 Task: Look for space in Tangzhai, China from 10th July, 2023 to 15th July, 2023 for 7 adults in price range Rs.10000 to Rs.15000. Place can be entire place or shared room with 4 bedrooms having 7 beds and 4 bathrooms. Property type can be house, flat, guest house. Amenities needed are: wifi, TV, free parkinig on premises, gym, breakfast. Booking option can be shelf check-in. Required host language is Chinese (Simplified).
Action: Mouse pressed left at (417, 90)
Screenshot: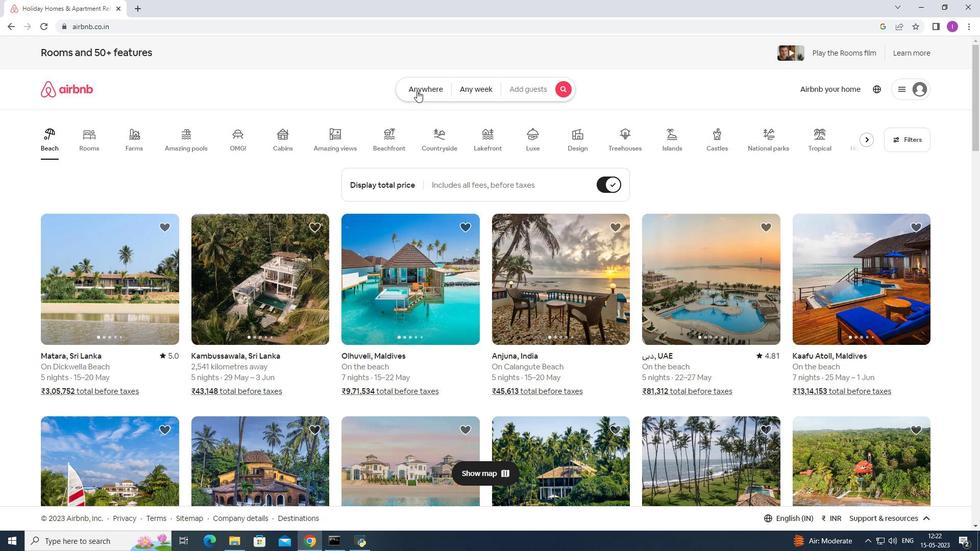 
Action: Mouse moved to (290, 133)
Screenshot: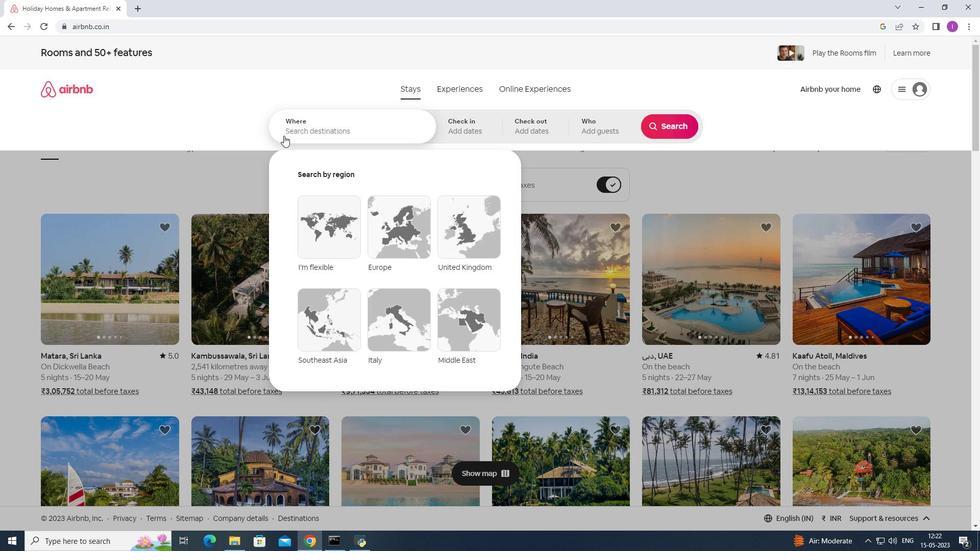 
Action: Mouse pressed left at (290, 133)
Screenshot: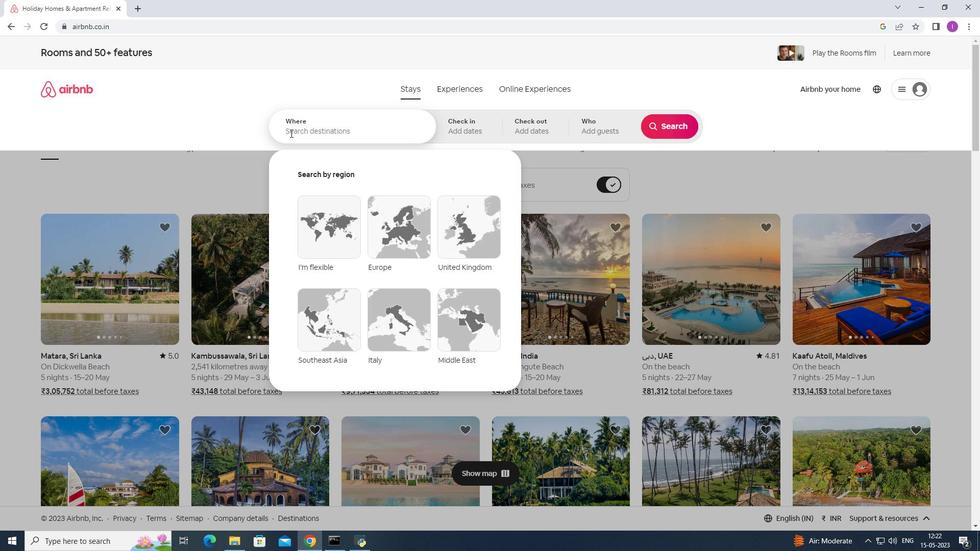 
Action: Mouse moved to (308, 131)
Screenshot: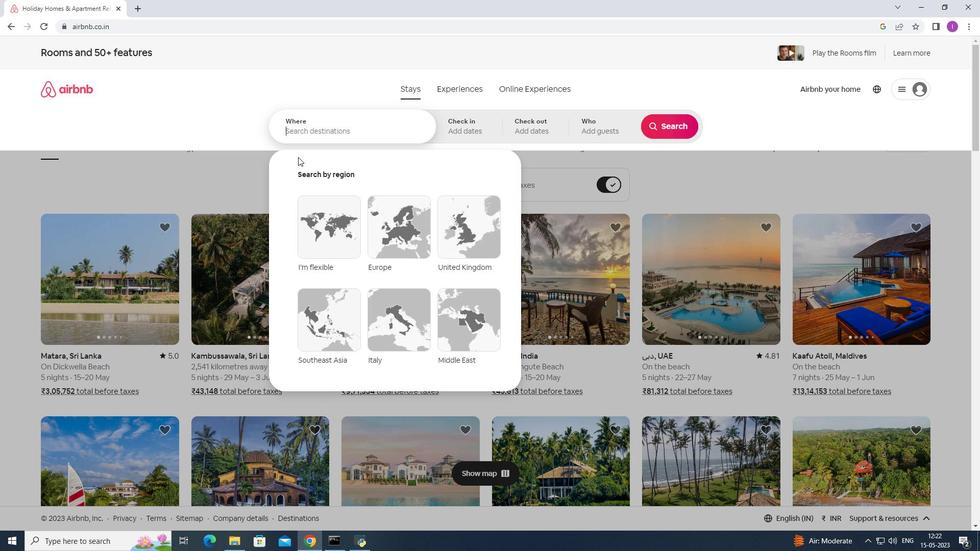 
Action: Key pressed <Key.shift>Tangzhai,<Key.shift>China
Screenshot: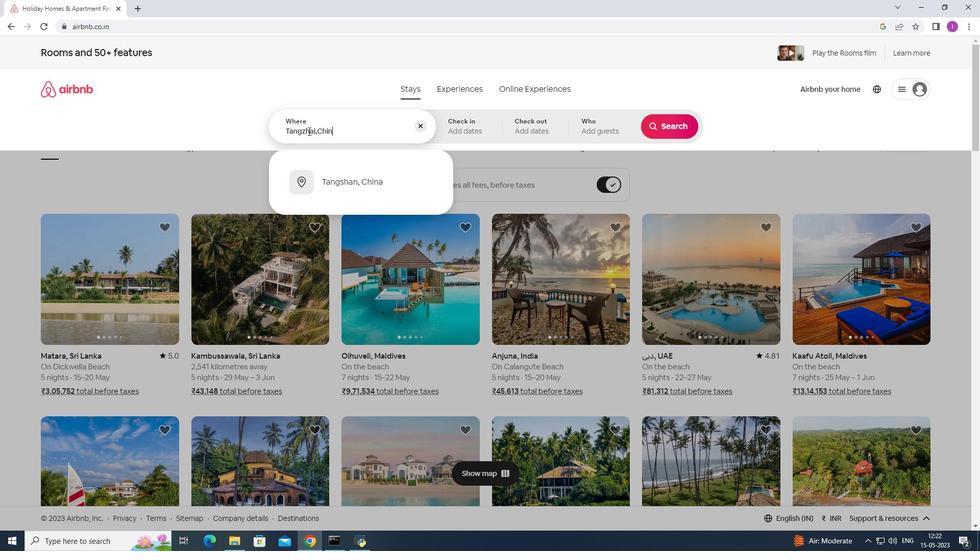 
Action: Mouse moved to (469, 126)
Screenshot: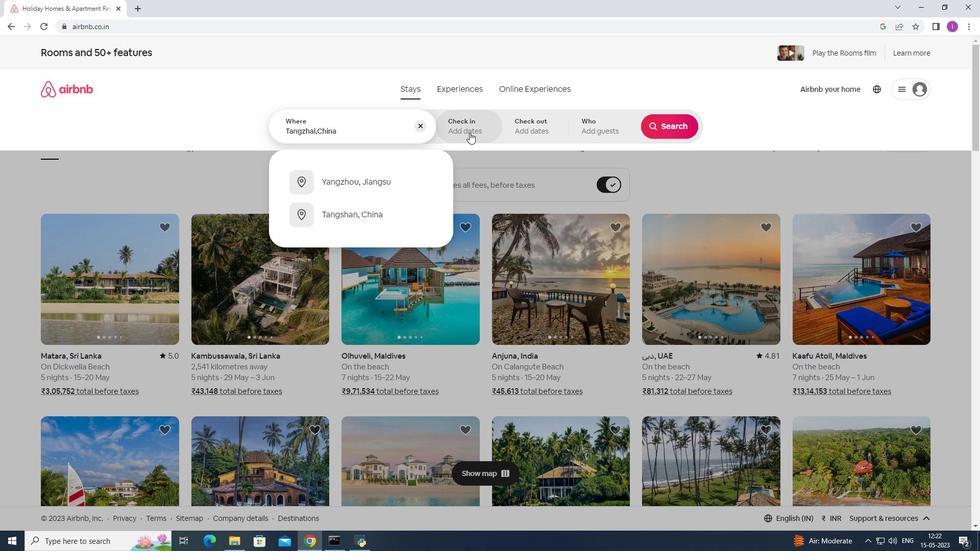 
Action: Mouse pressed left at (469, 126)
Screenshot: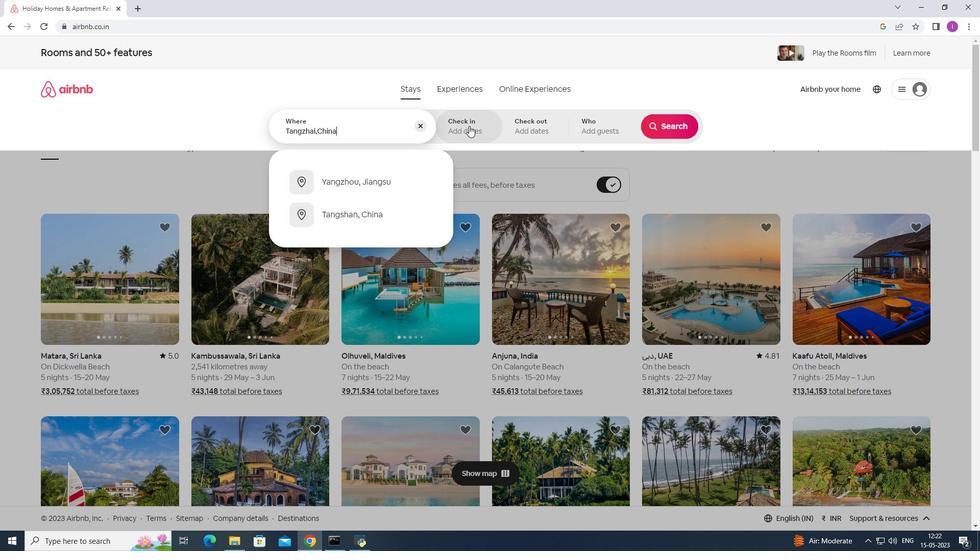 
Action: Mouse moved to (668, 207)
Screenshot: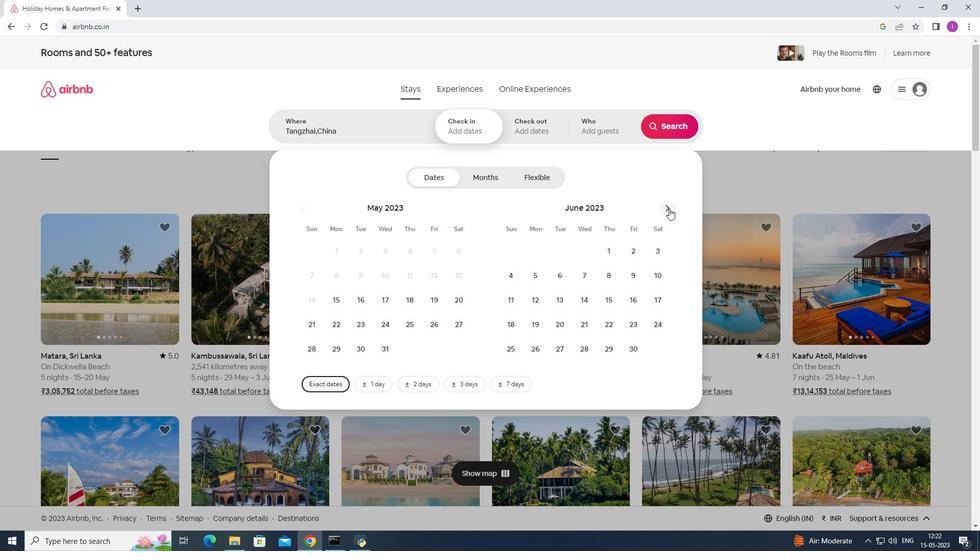 
Action: Mouse pressed left at (668, 207)
Screenshot: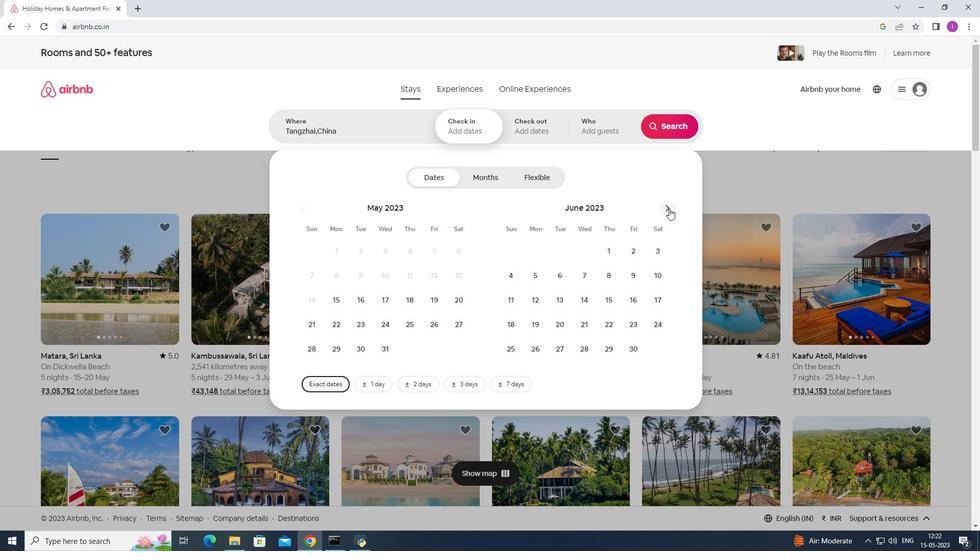 
Action: Mouse moved to (536, 302)
Screenshot: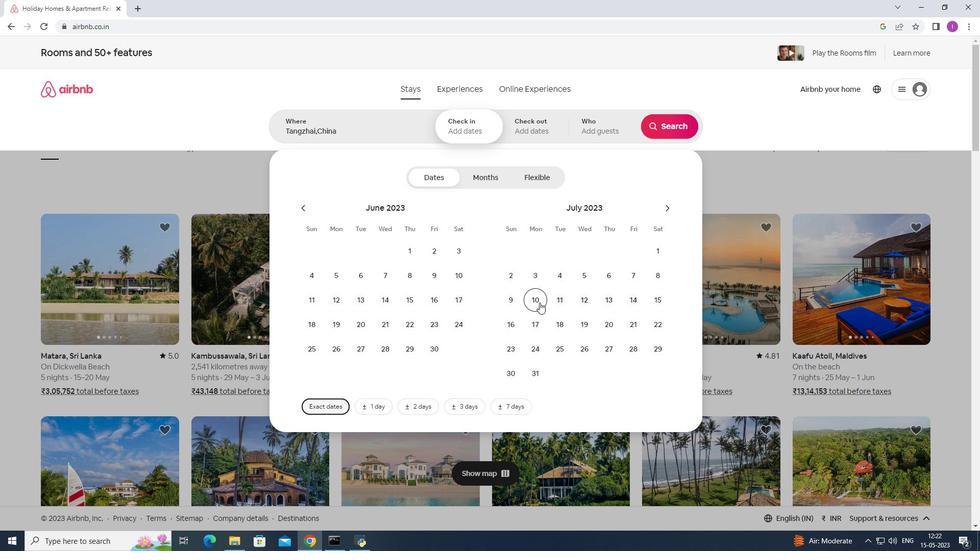 
Action: Mouse pressed left at (536, 302)
Screenshot: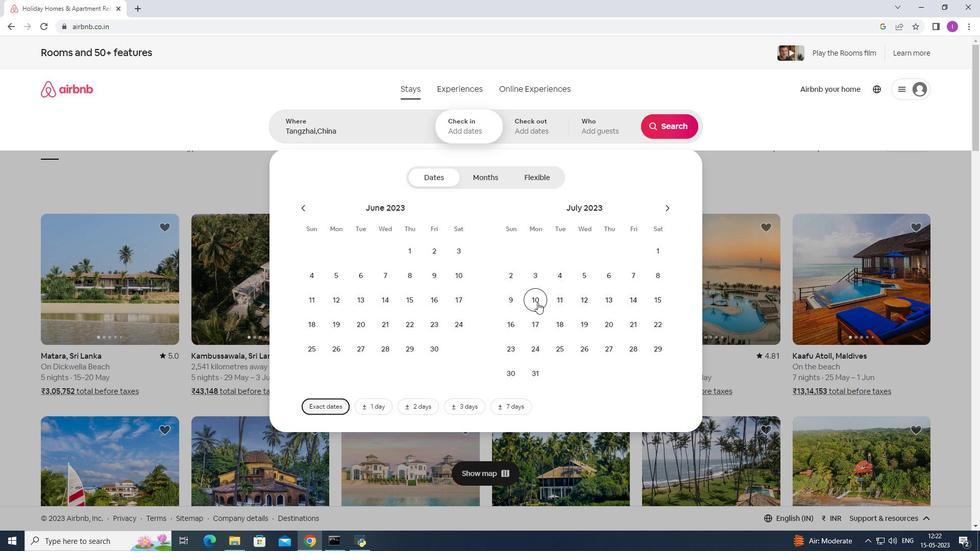 
Action: Mouse moved to (653, 300)
Screenshot: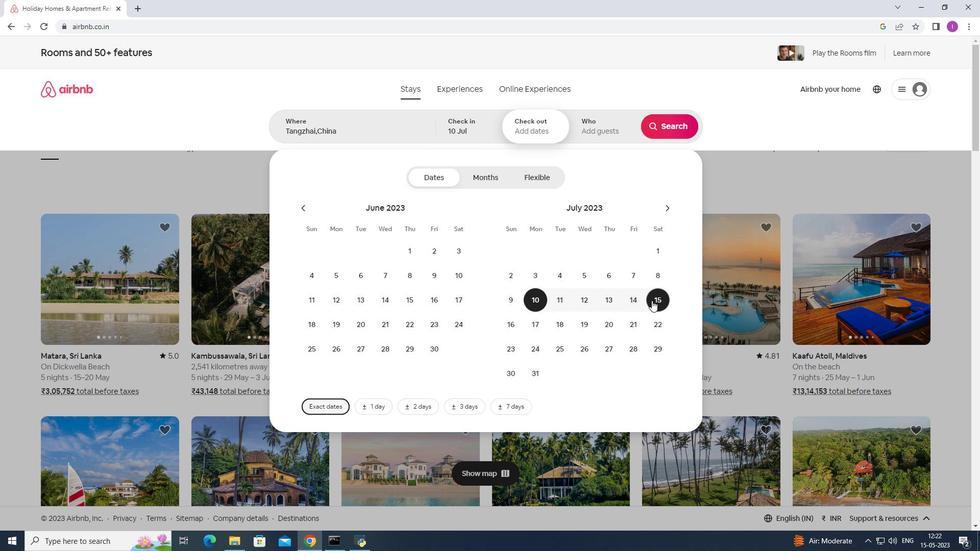 
Action: Mouse pressed left at (653, 300)
Screenshot: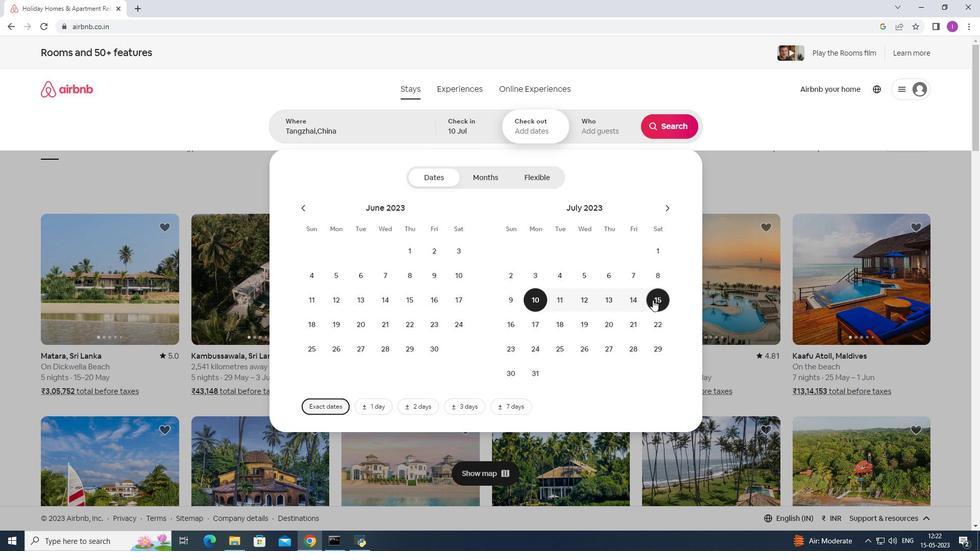 
Action: Mouse moved to (605, 136)
Screenshot: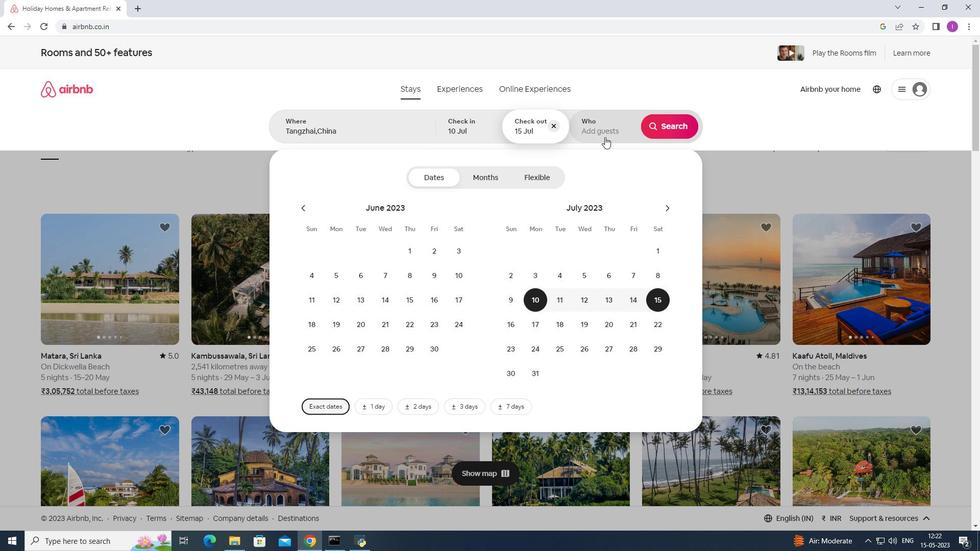 
Action: Mouse pressed left at (605, 136)
Screenshot: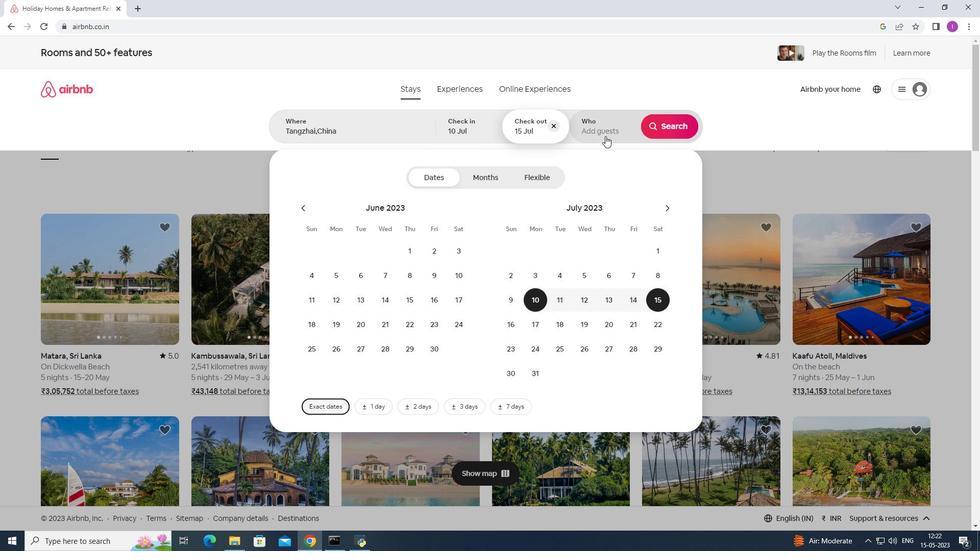 
Action: Mouse moved to (671, 179)
Screenshot: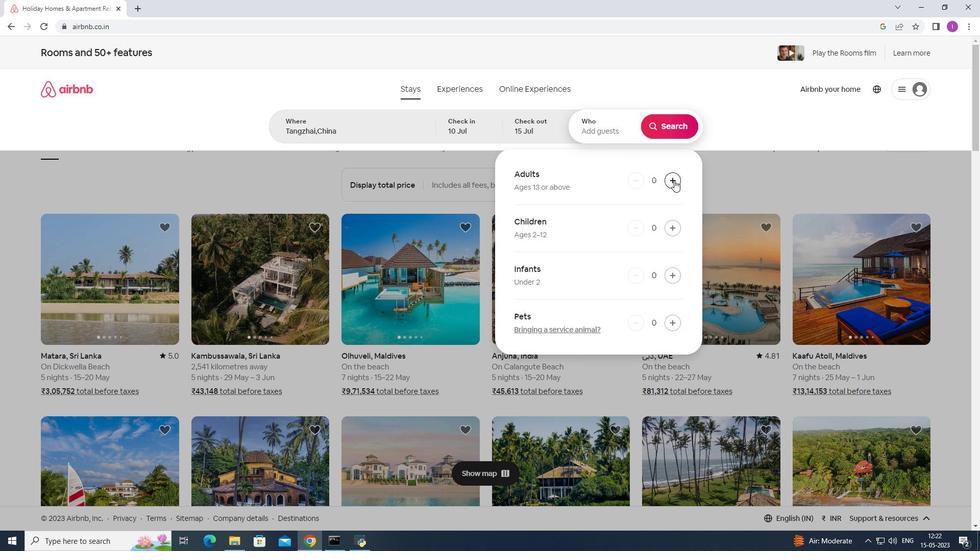 
Action: Mouse pressed left at (671, 179)
Screenshot: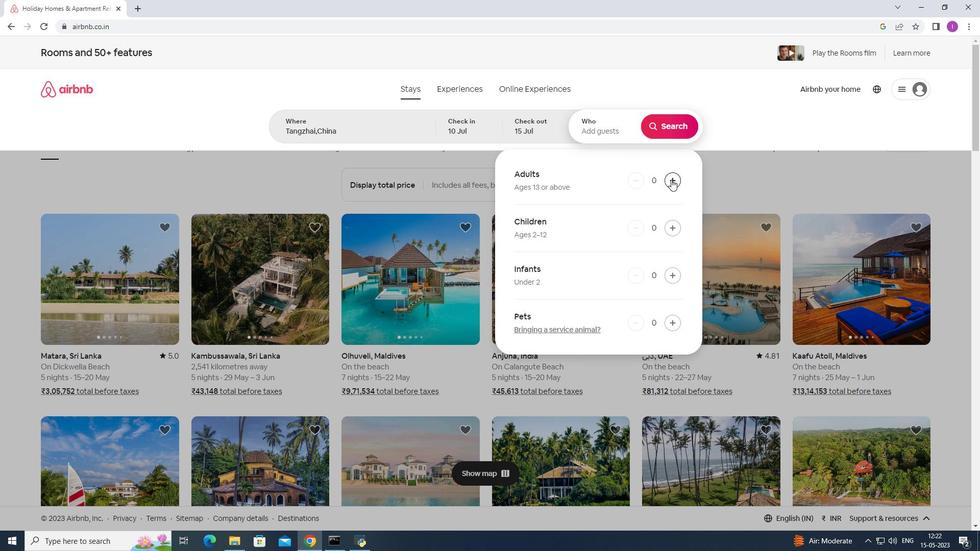 
Action: Mouse moved to (671, 179)
Screenshot: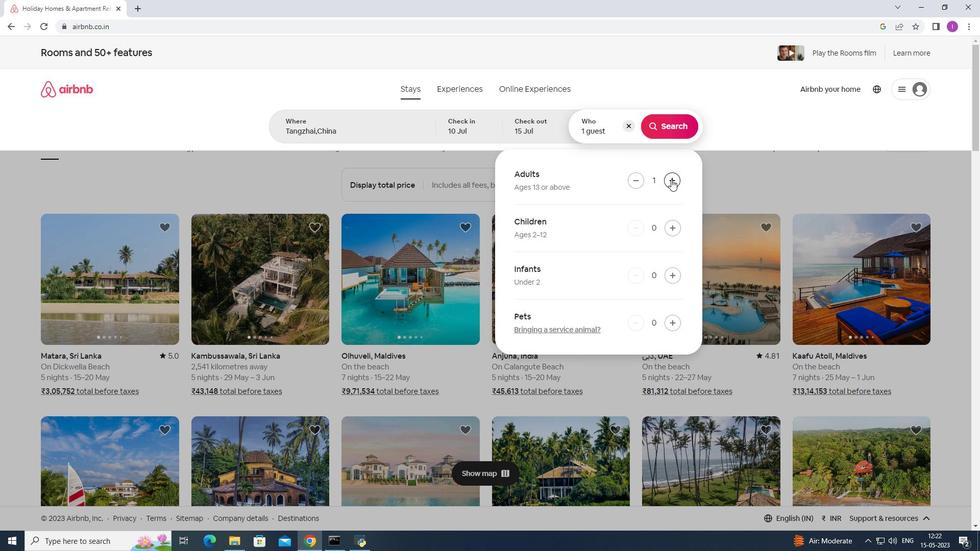 
Action: Mouse pressed left at (671, 179)
Screenshot: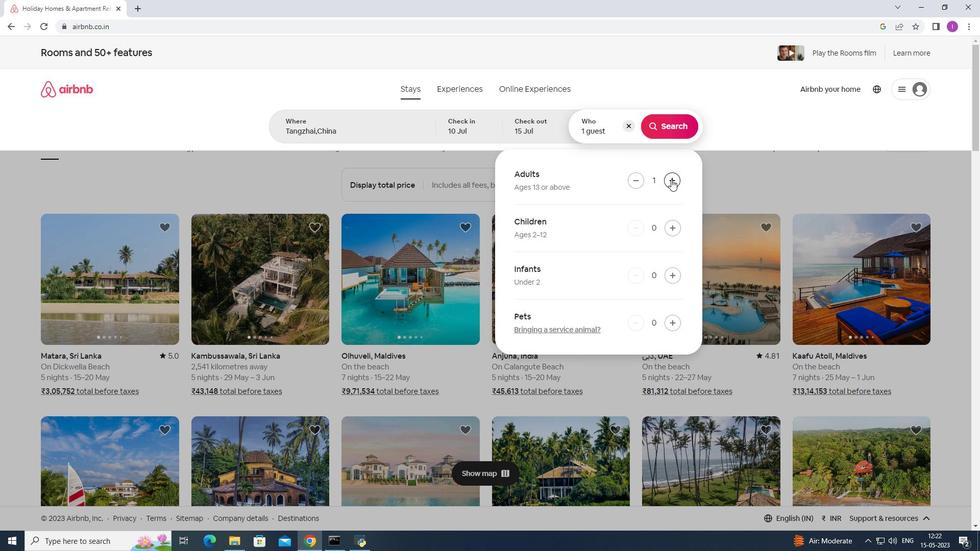 
Action: Mouse pressed left at (671, 179)
Screenshot: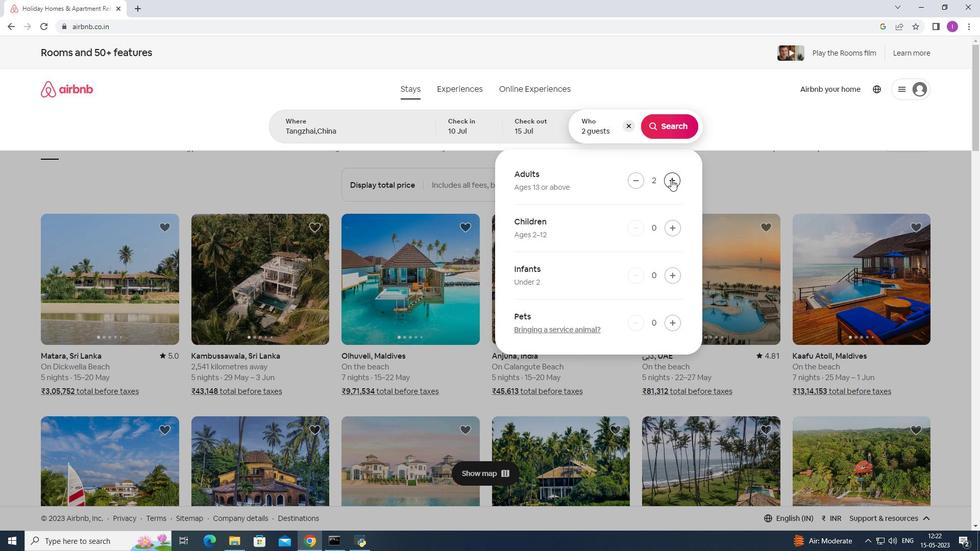 
Action: Mouse moved to (671, 179)
Screenshot: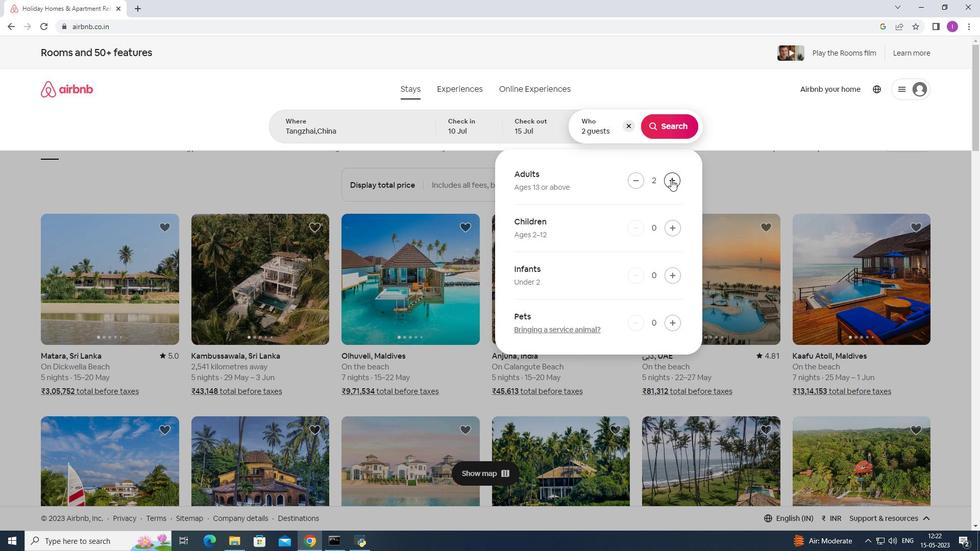
Action: Mouse pressed left at (671, 179)
Screenshot: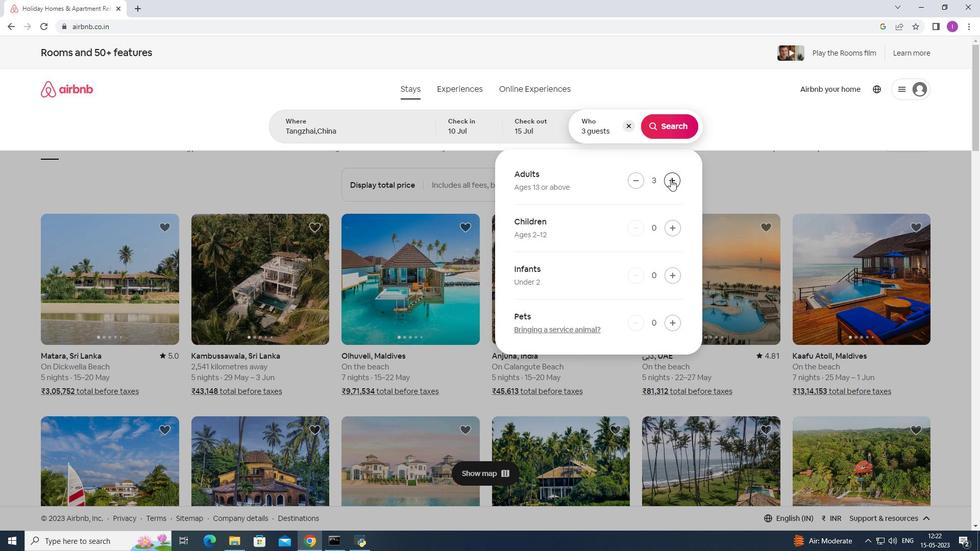 
Action: Mouse pressed left at (671, 179)
Screenshot: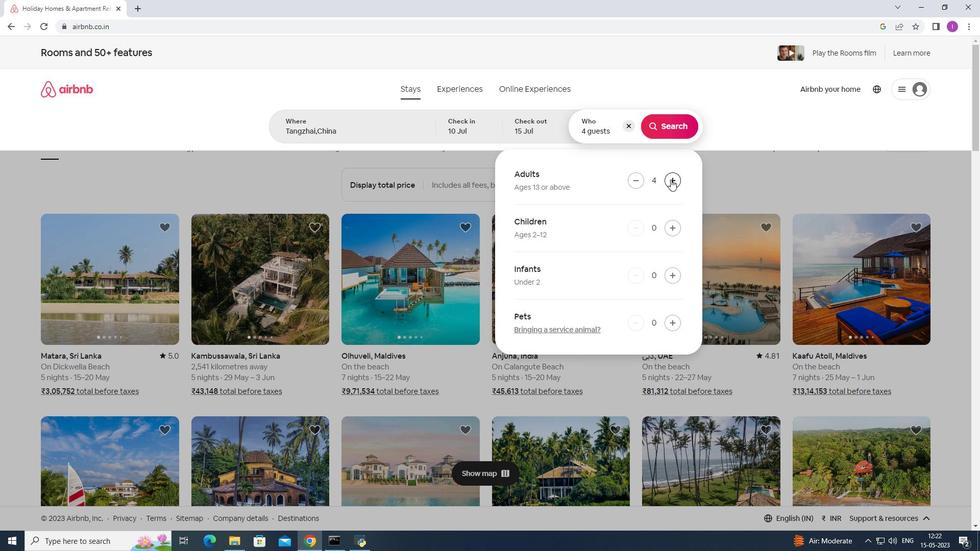 
Action: Mouse pressed left at (671, 179)
Screenshot: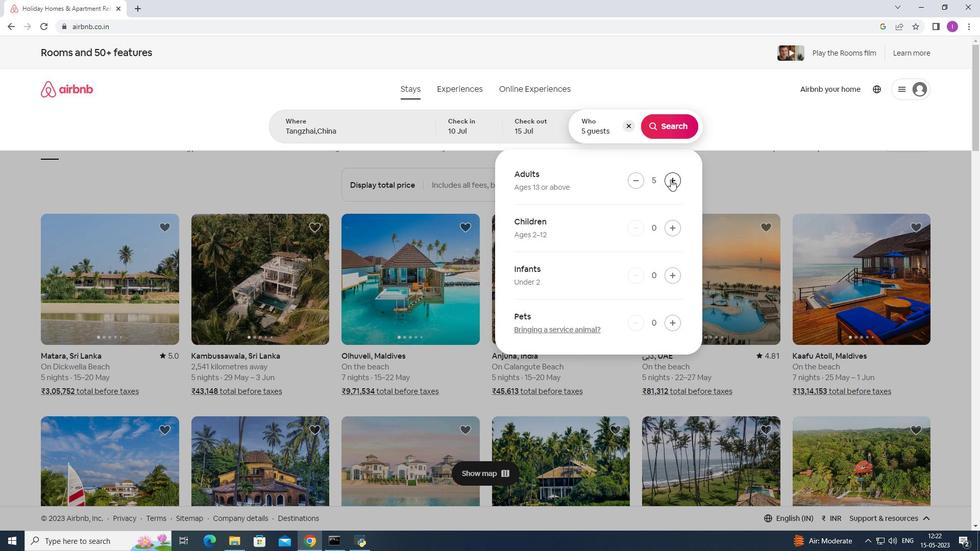 
Action: Mouse moved to (668, 179)
Screenshot: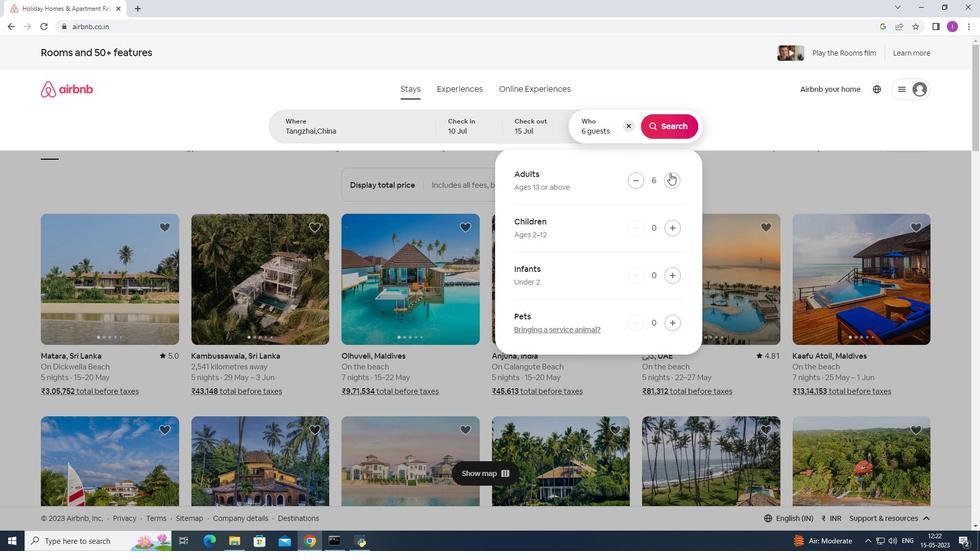 
Action: Mouse pressed left at (668, 179)
Screenshot: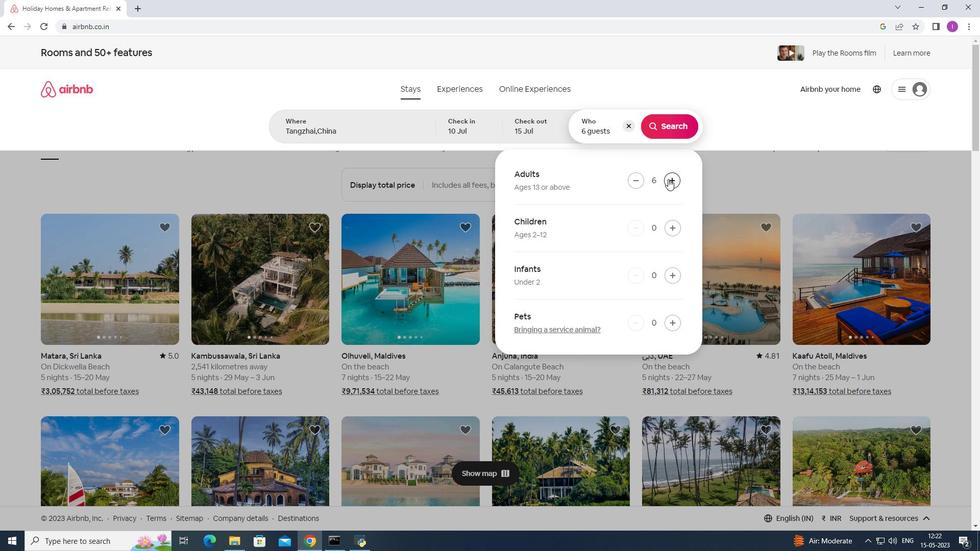 
Action: Mouse moved to (669, 130)
Screenshot: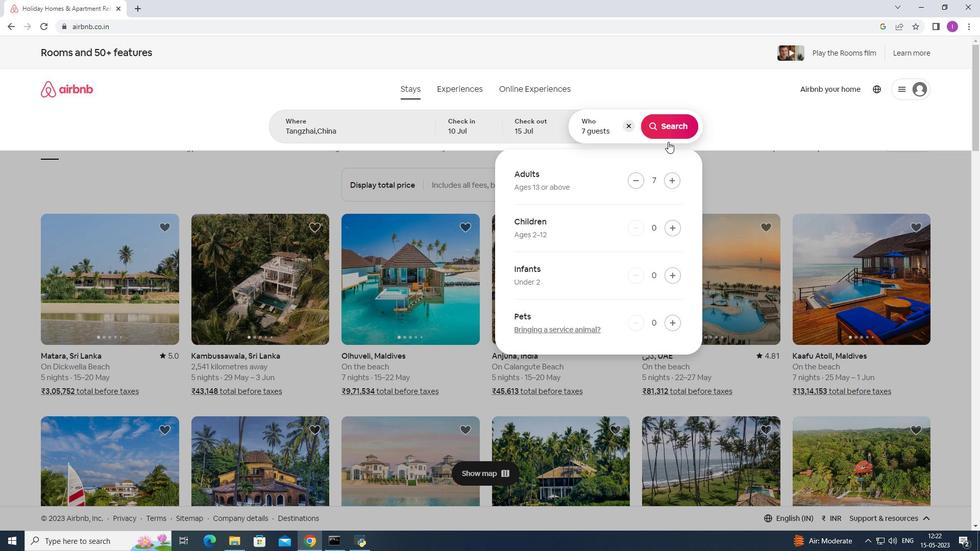 
Action: Mouse pressed left at (669, 130)
Screenshot: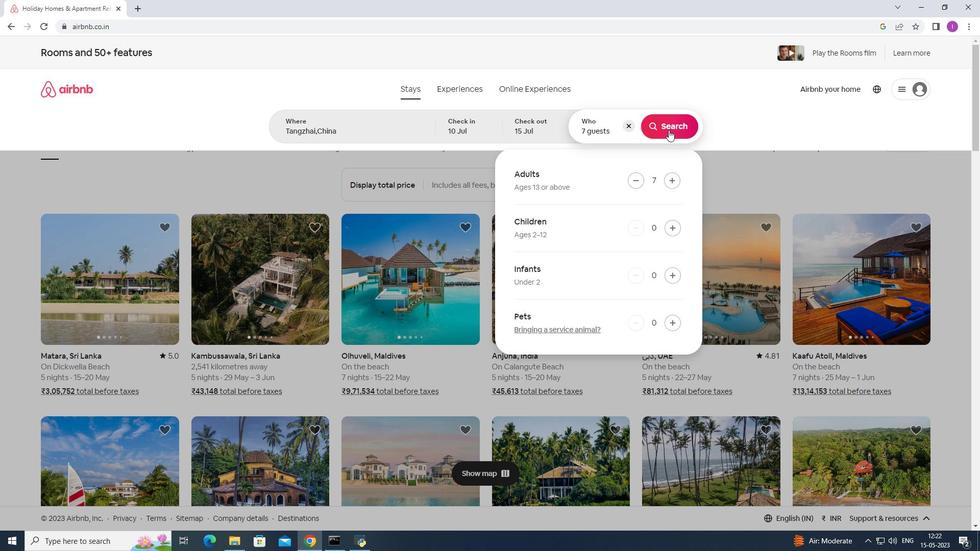 
Action: Mouse moved to (927, 93)
Screenshot: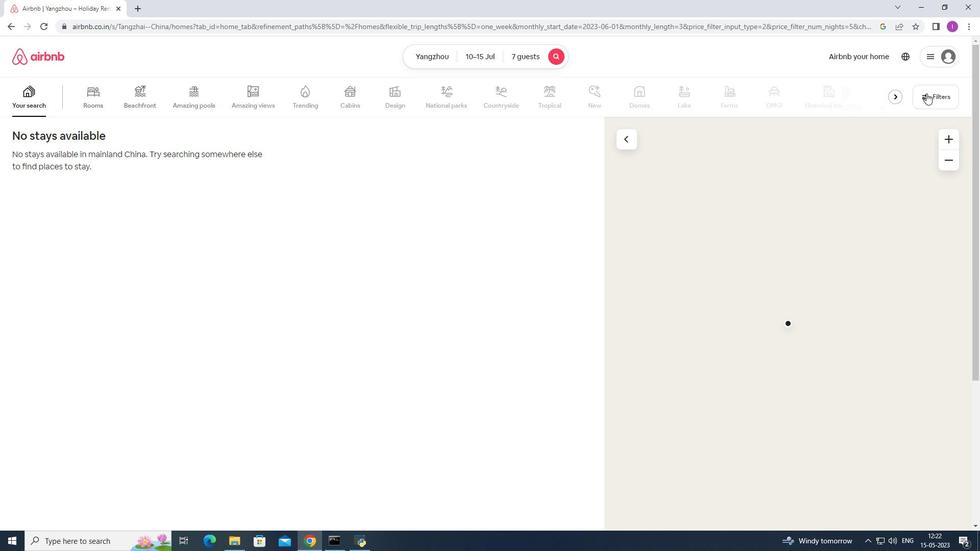 
Action: Mouse pressed left at (927, 93)
Screenshot: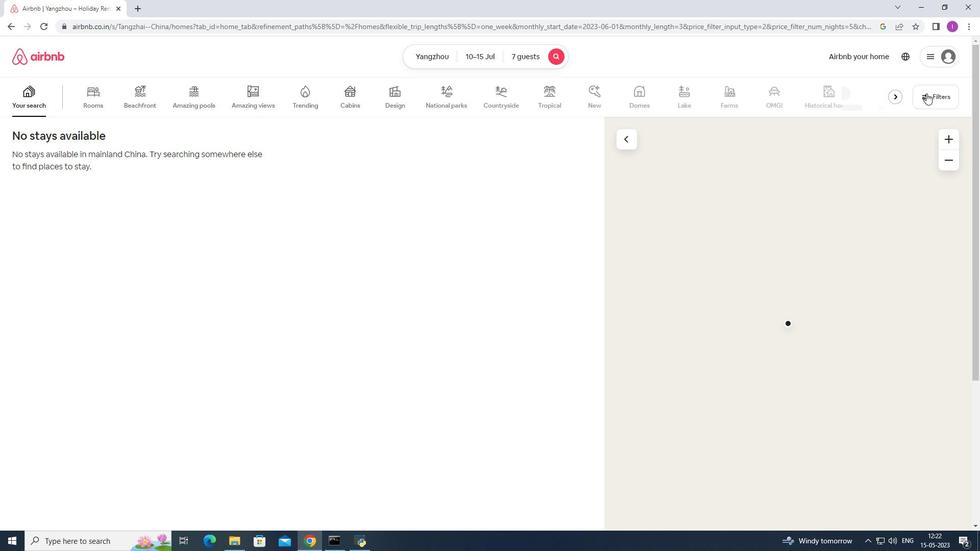 
Action: Mouse moved to (555, 345)
Screenshot: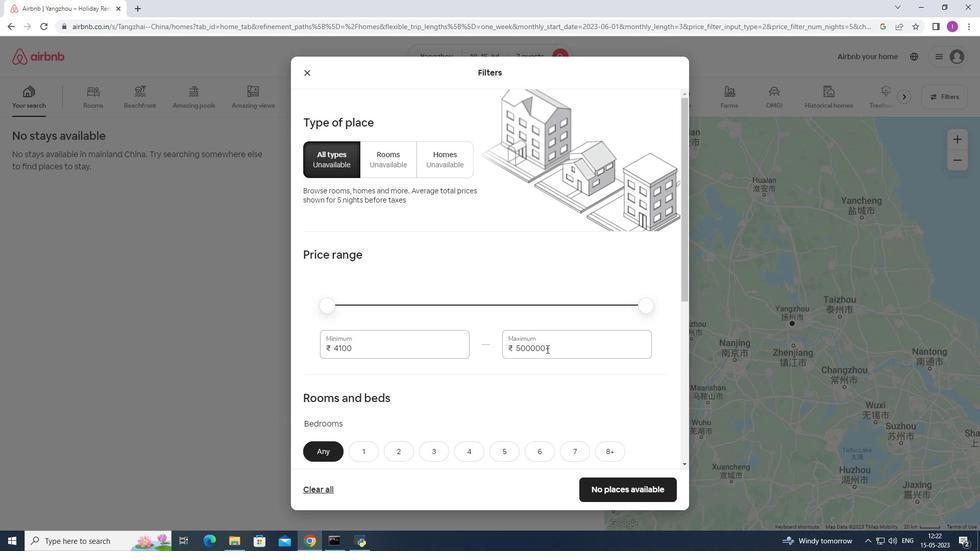 
Action: Mouse pressed left at (555, 345)
Screenshot: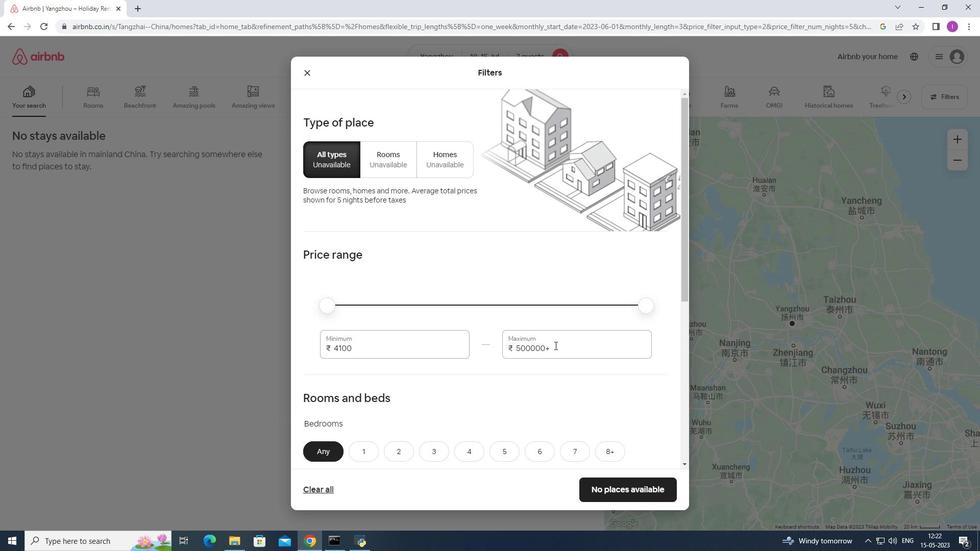 
Action: Mouse moved to (528, 345)
Screenshot: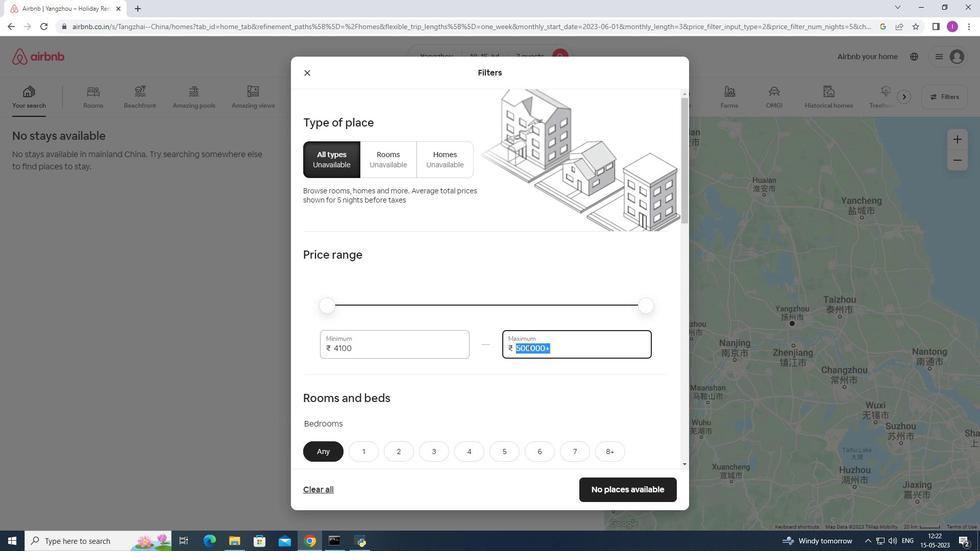 
Action: Key pressed 1
Screenshot: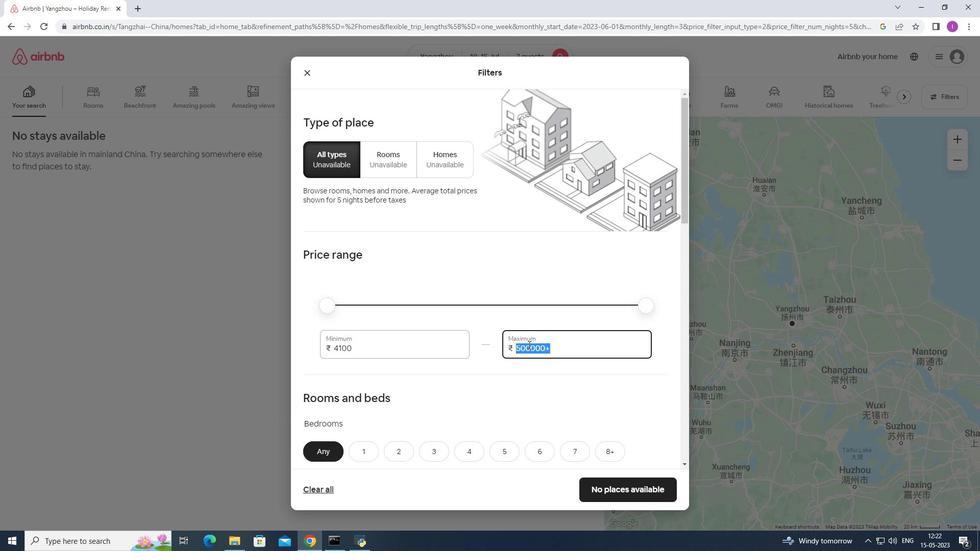 
Action: Mouse moved to (528, 345)
Screenshot: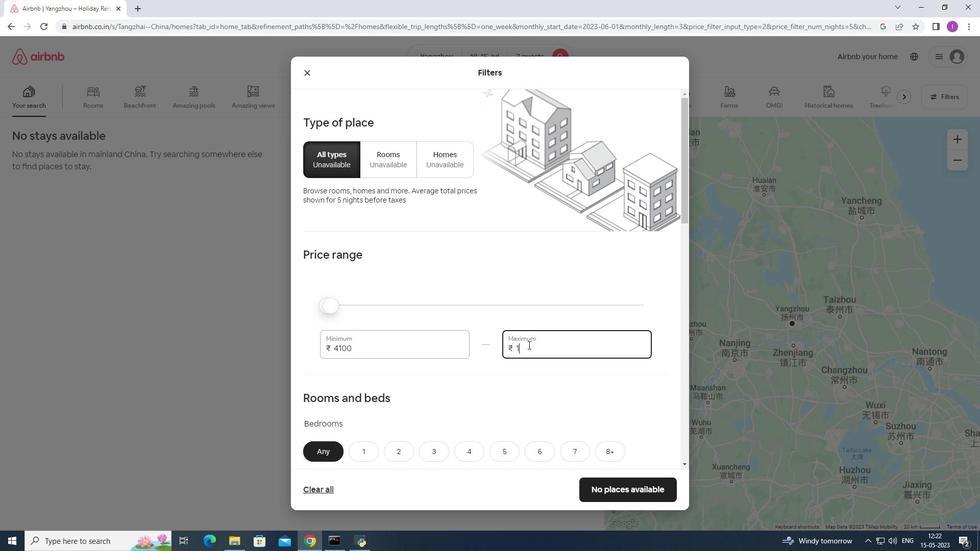
Action: Key pressed 5
Screenshot: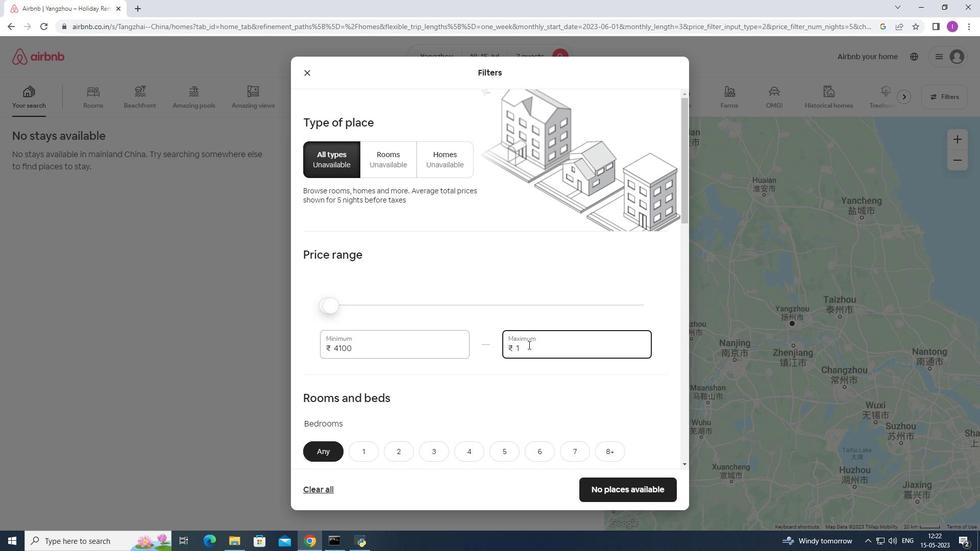 
Action: Mouse moved to (528, 344)
Screenshot: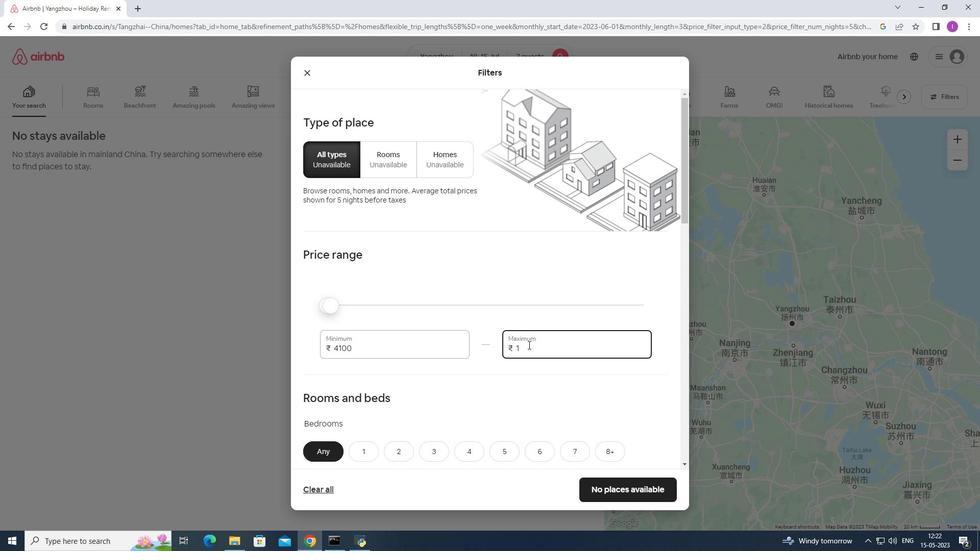 
Action: Key pressed 000
Screenshot: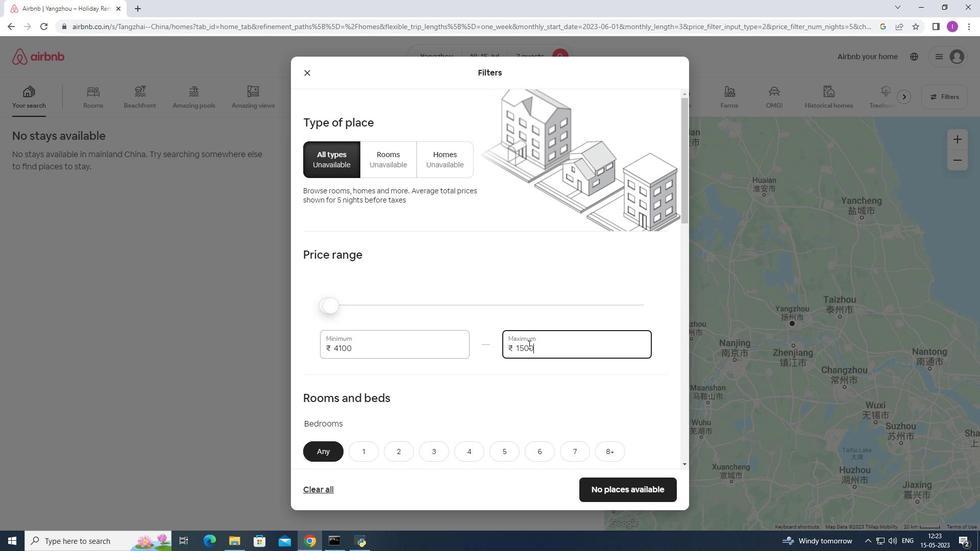 
Action: Mouse moved to (374, 349)
Screenshot: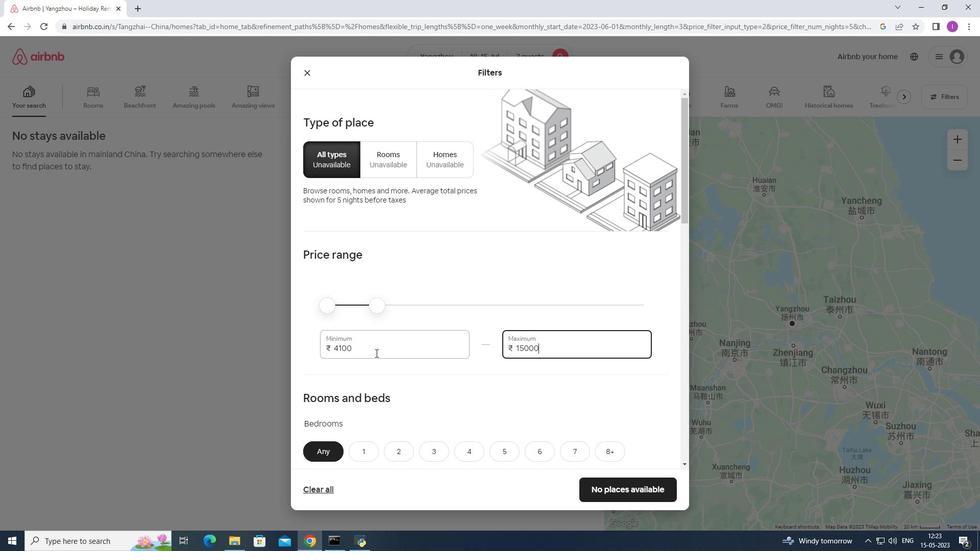 
Action: Mouse pressed left at (374, 349)
Screenshot: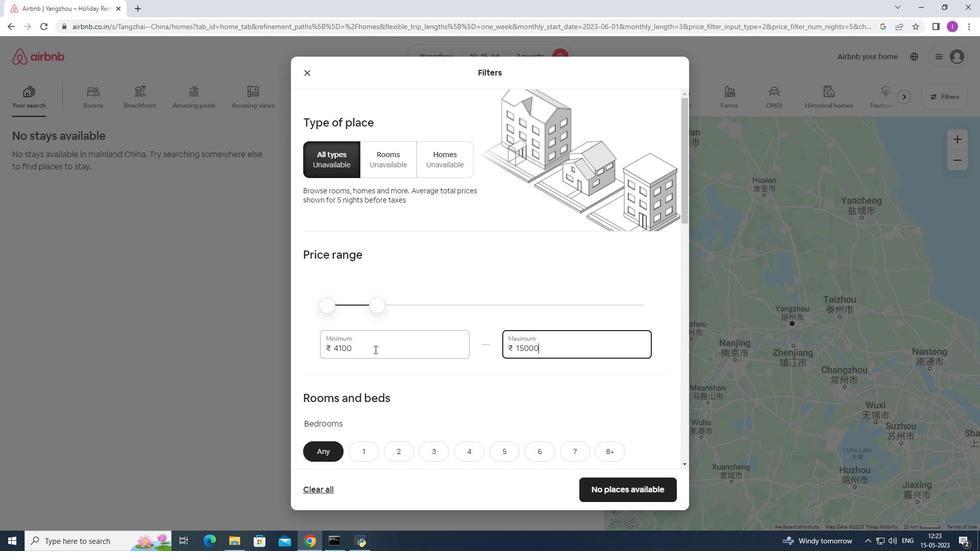 
Action: Mouse moved to (319, 351)
Screenshot: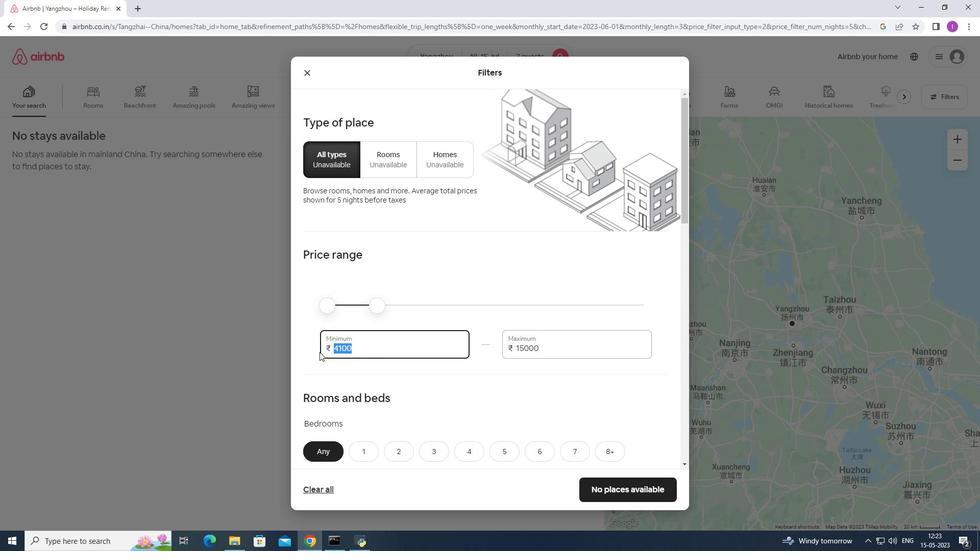
Action: Key pressed 10000
Screenshot: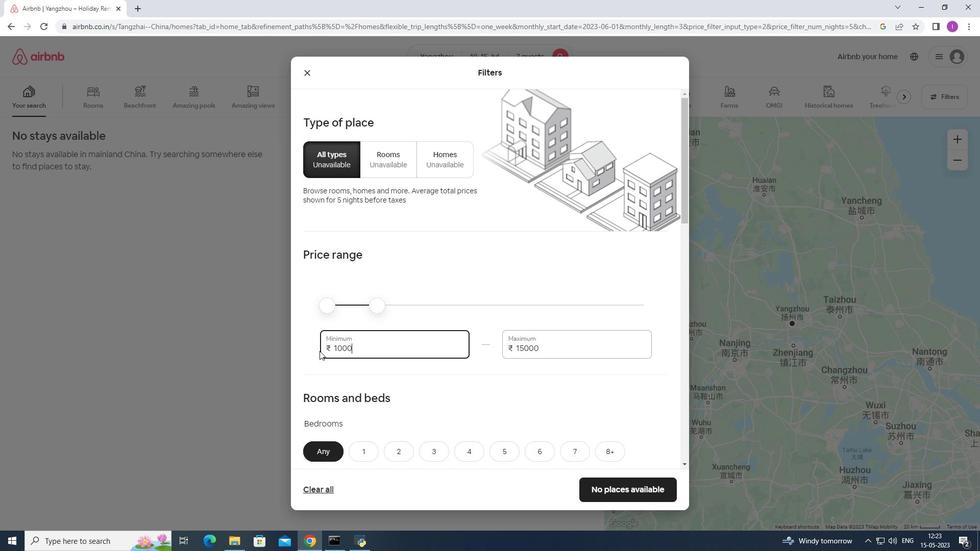 
Action: Mouse moved to (376, 360)
Screenshot: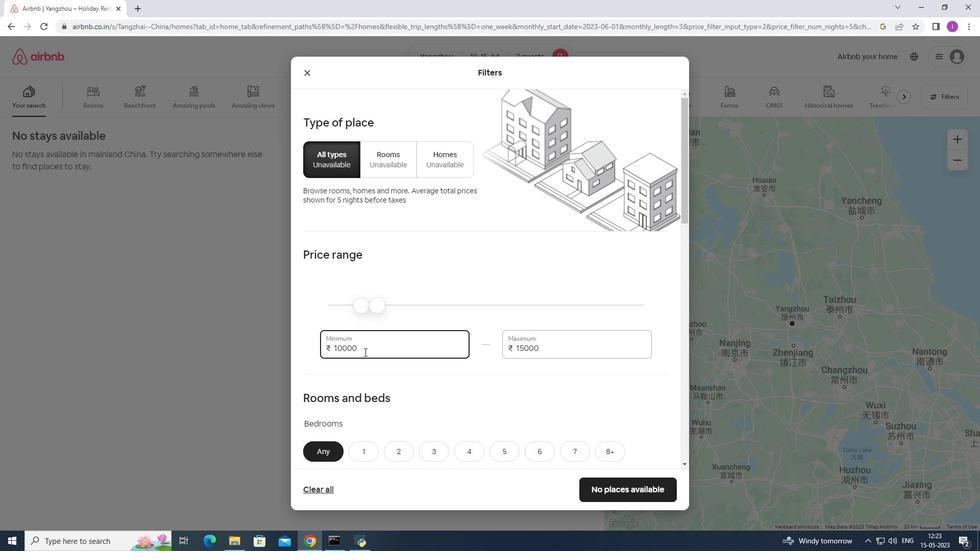 
Action: Mouse scrolled (376, 359) with delta (0, 0)
Screenshot: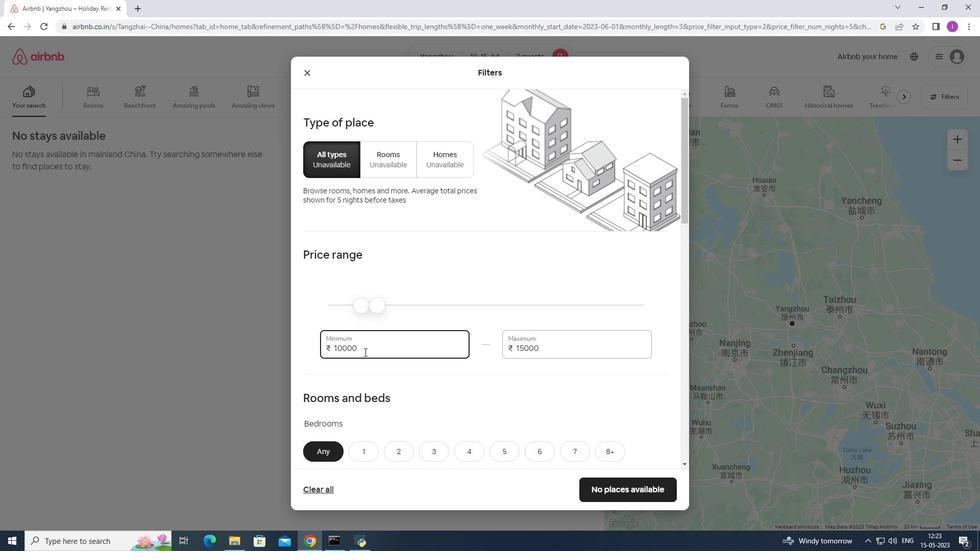 
Action: Mouse moved to (379, 362)
Screenshot: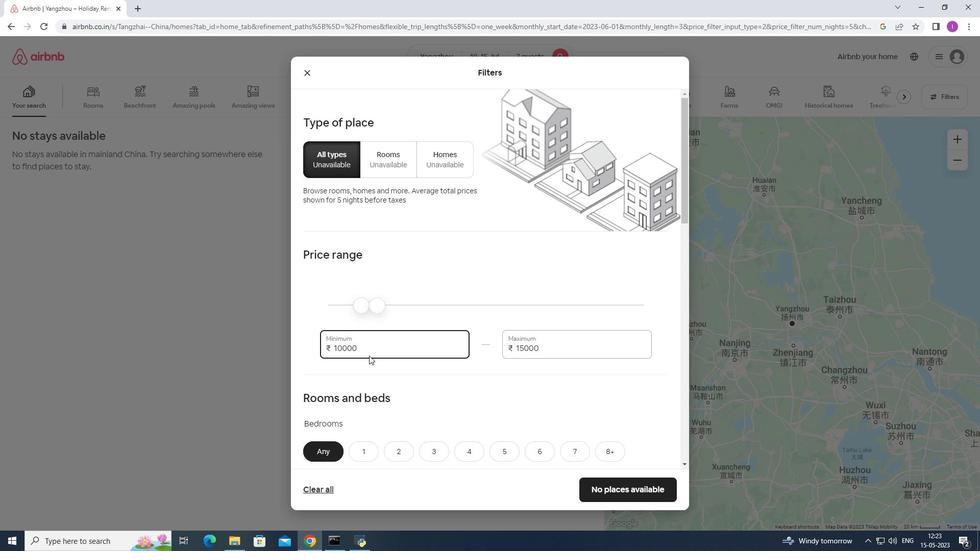 
Action: Mouse scrolled (379, 361) with delta (0, 0)
Screenshot: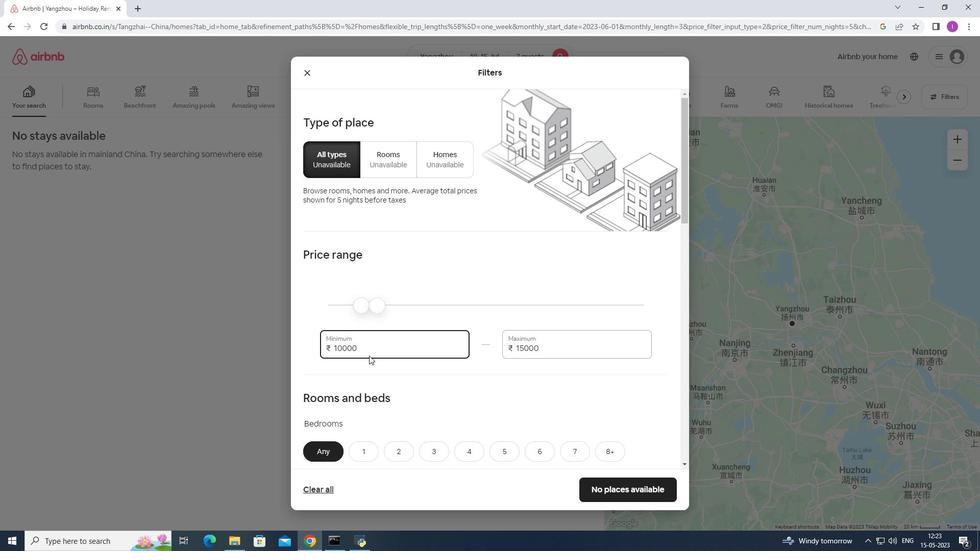 
Action: Mouse moved to (379, 362)
Screenshot: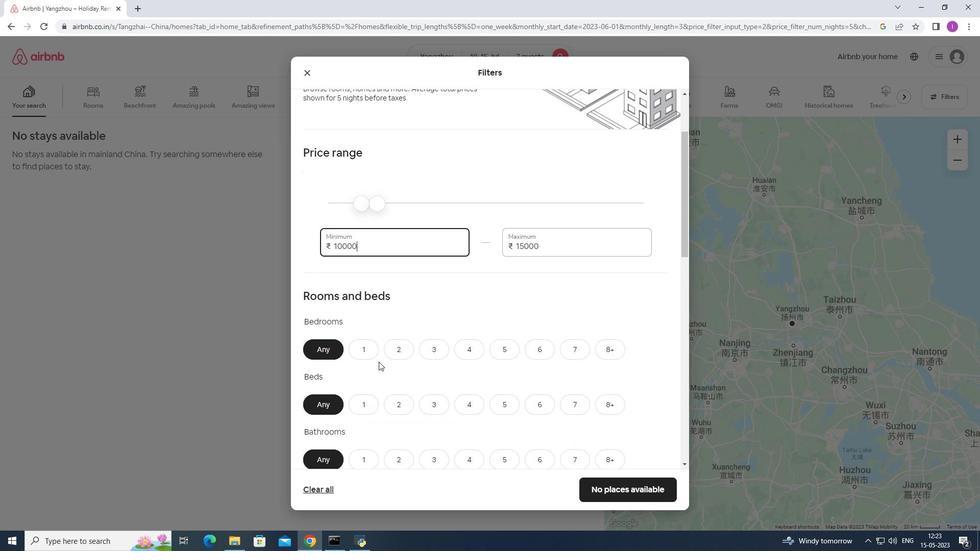 
Action: Mouse scrolled (379, 361) with delta (0, 0)
Screenshot: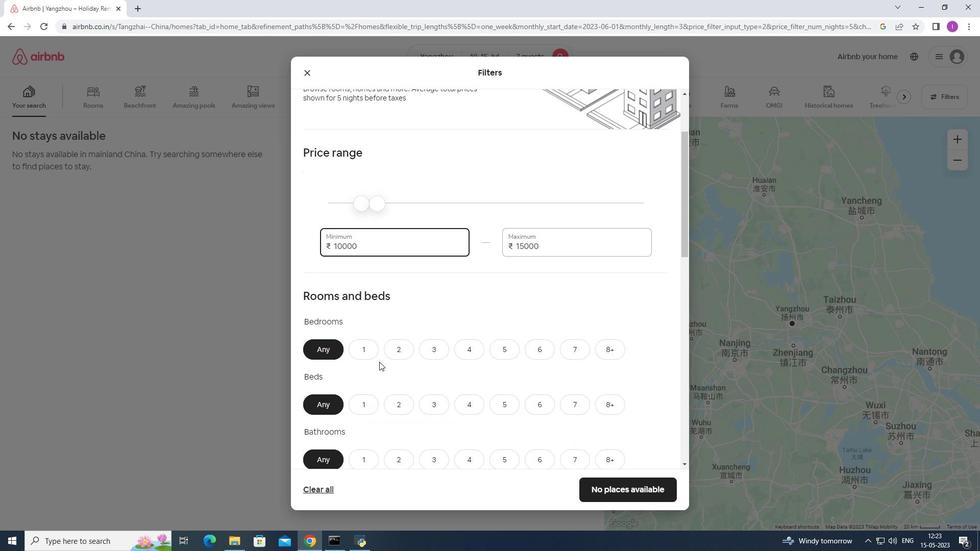 
Action: Mouse scrolled (379, 361) with delta (0, 0)
Screenshot: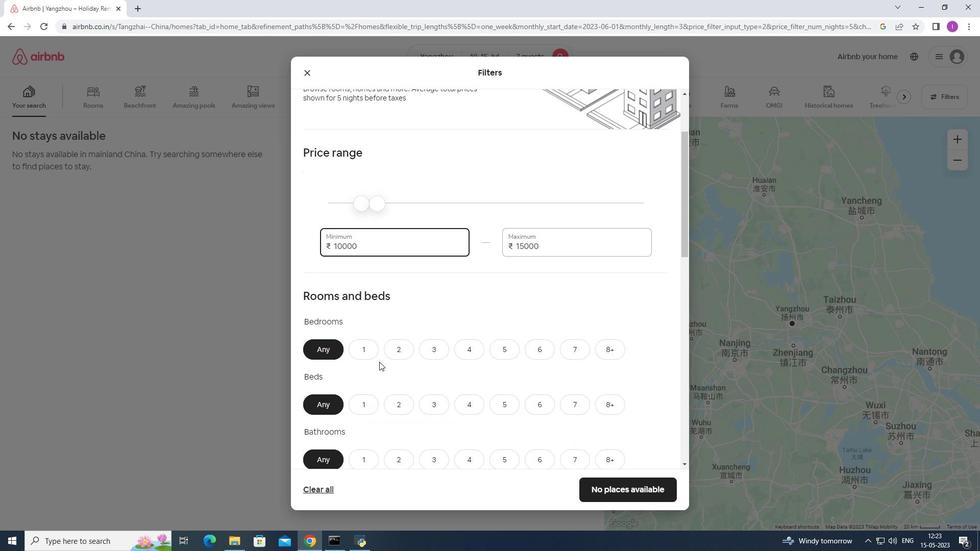 
Action: Mouse moved to (461, 247)
Screenshot: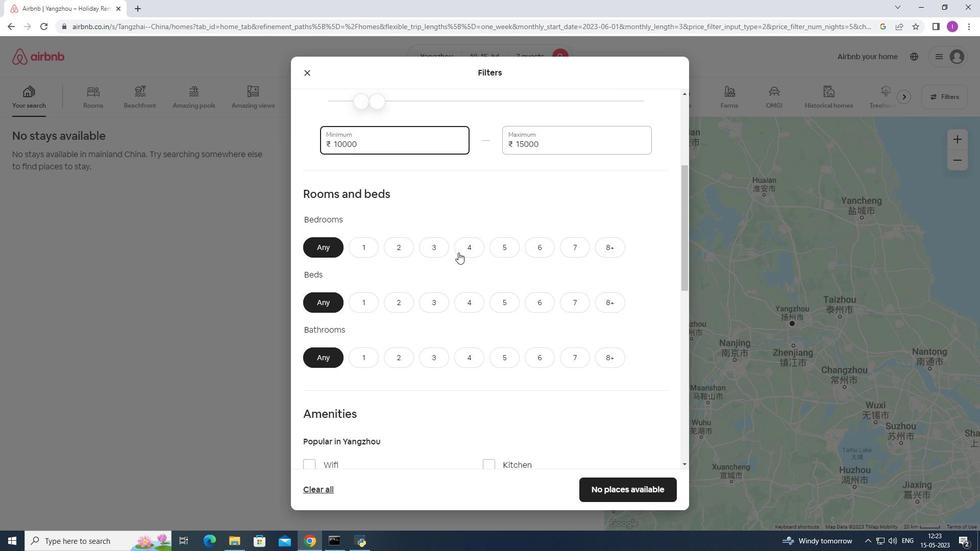 
Action: Mouse pressed left at (461, 247)
Screenshot: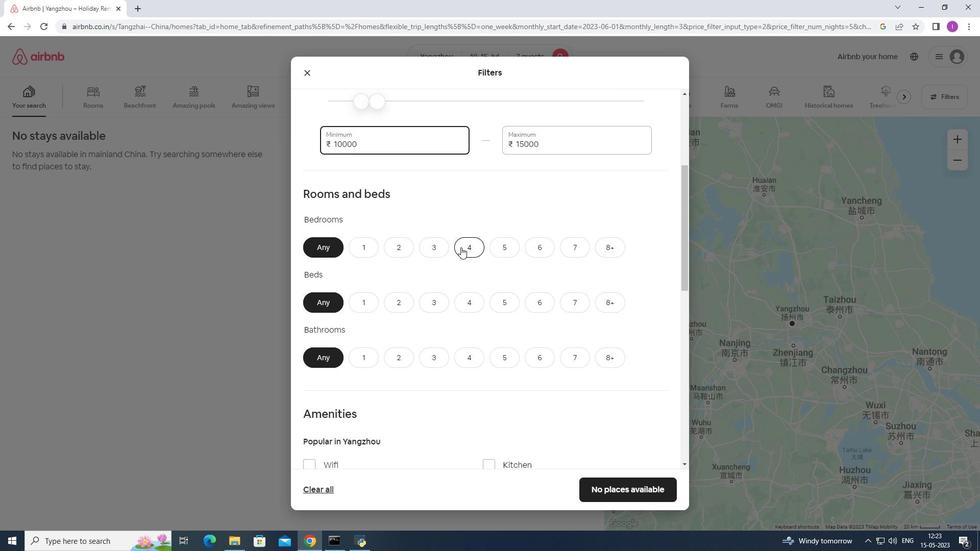 
Action: Mouse moved to (584, 301)
Screenshot: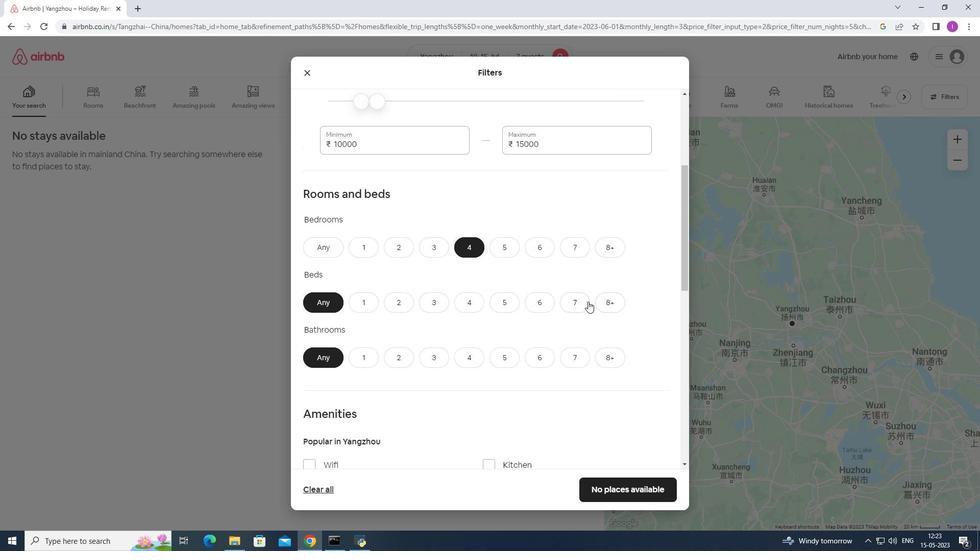
Action: Mouse pressed left at (584, 301)
Screenshot: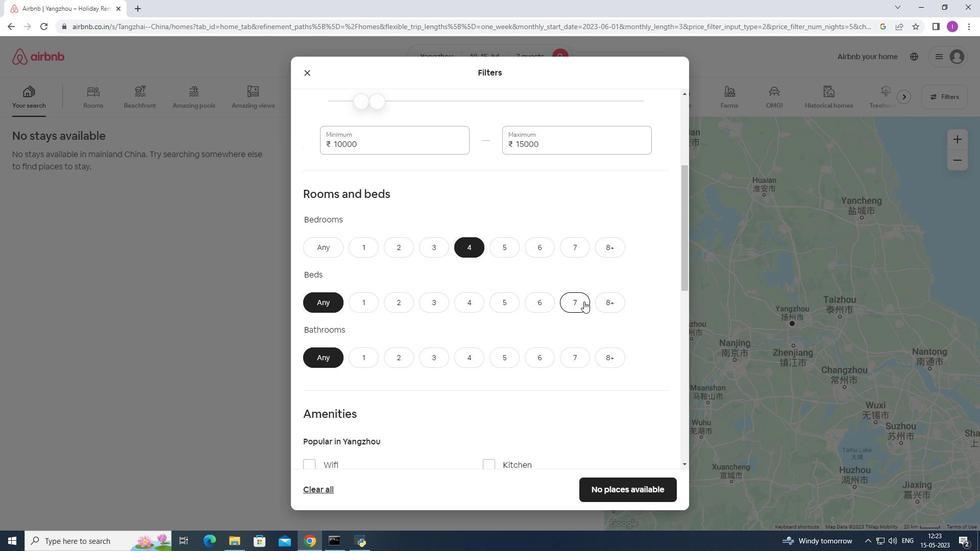 
Action: Mouse moved to (474, 356)
Screenshot: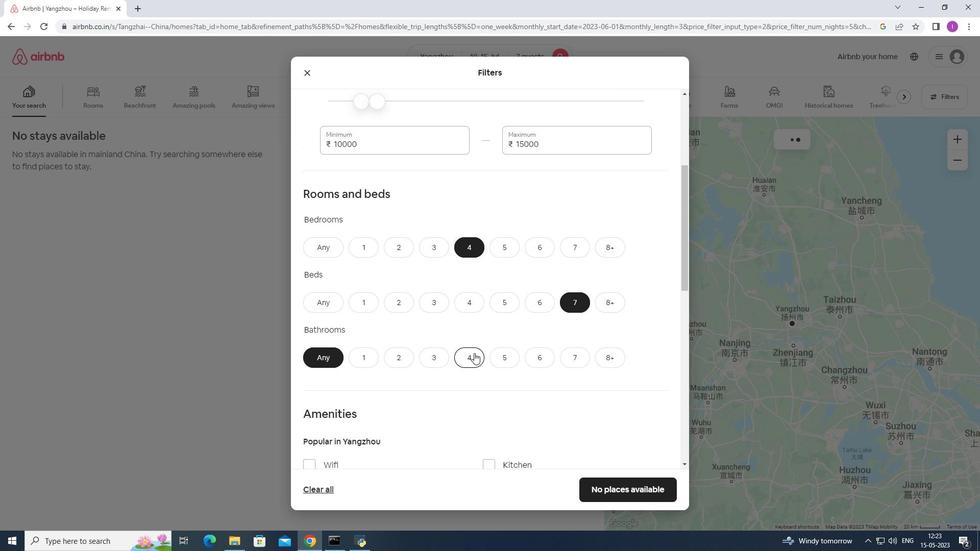 
Action: Mouse pressed left at (474, 356)
Screenshot: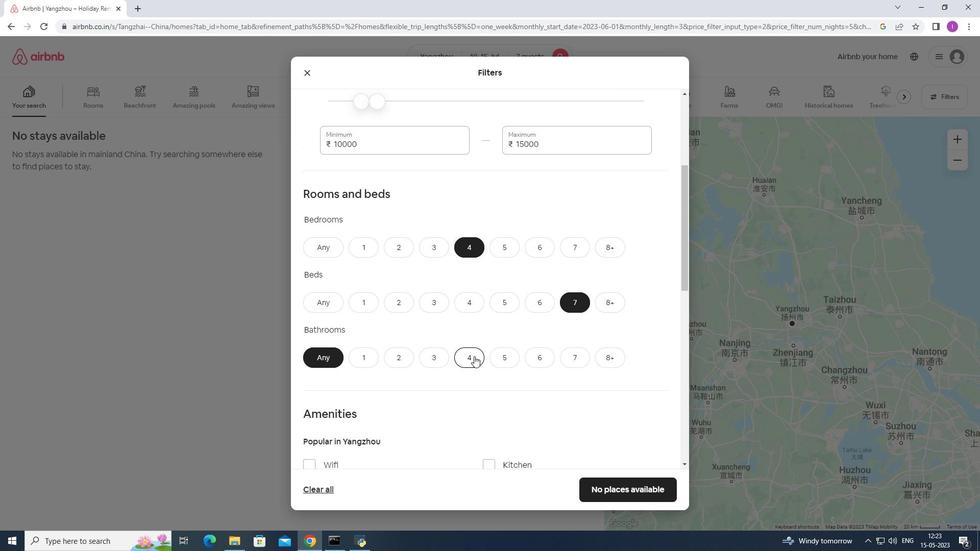 
Action: Mouse moved to (438, 378)
Screenshot: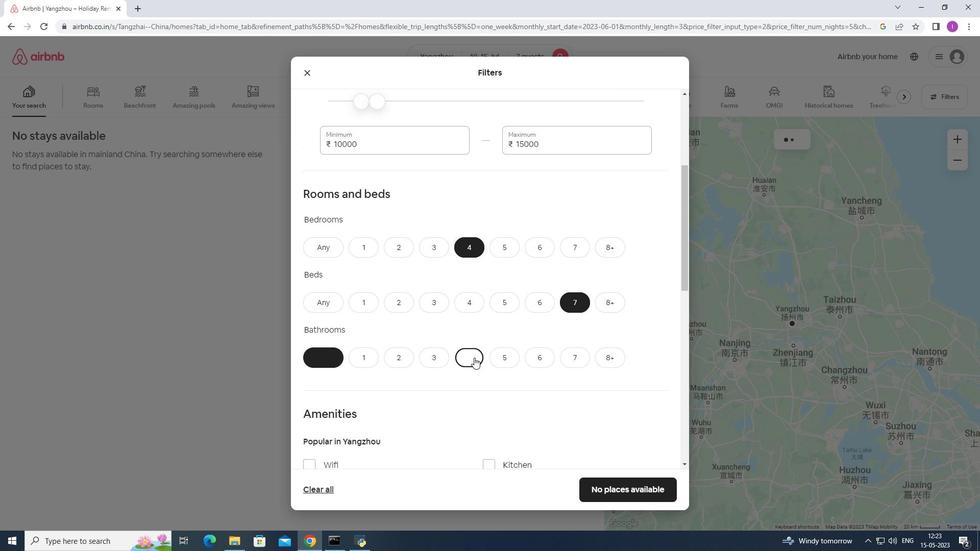 
Action: Mouse scrolled (438, 378) with delta (0, 0)
Screenshot: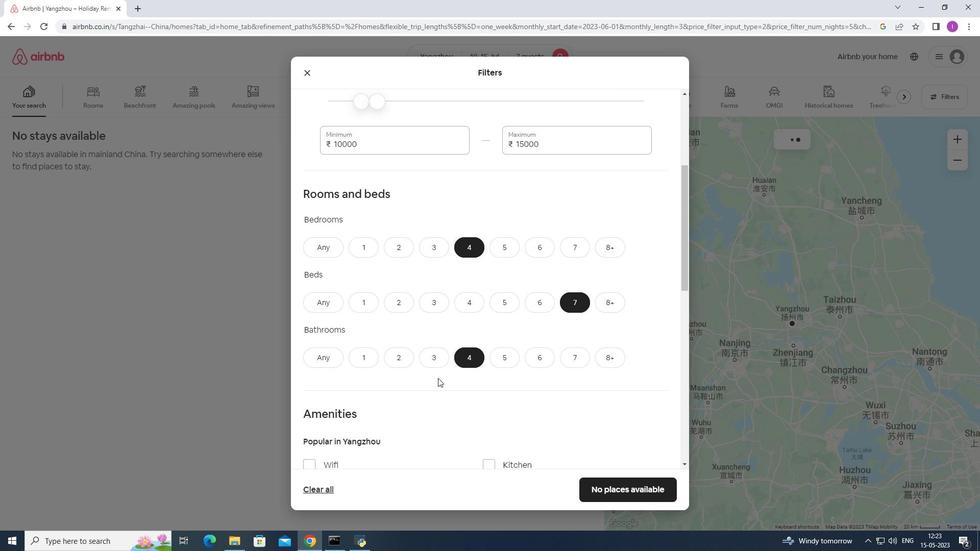
Action: Mouse scrolled (438, 378) with delta (0, 0)
Screenshot: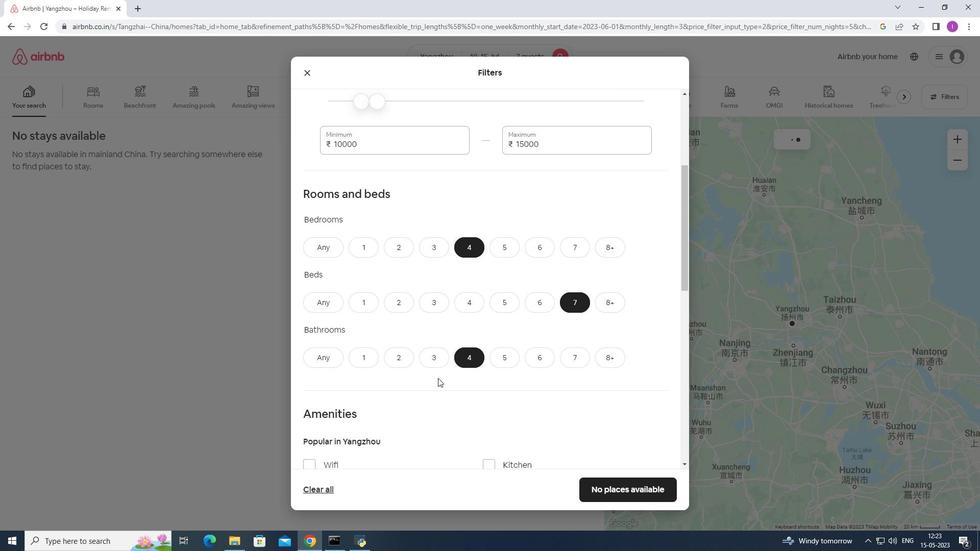 
Action: Mouse scrolled (438, 378) with delta (0, 0)
Screenshot: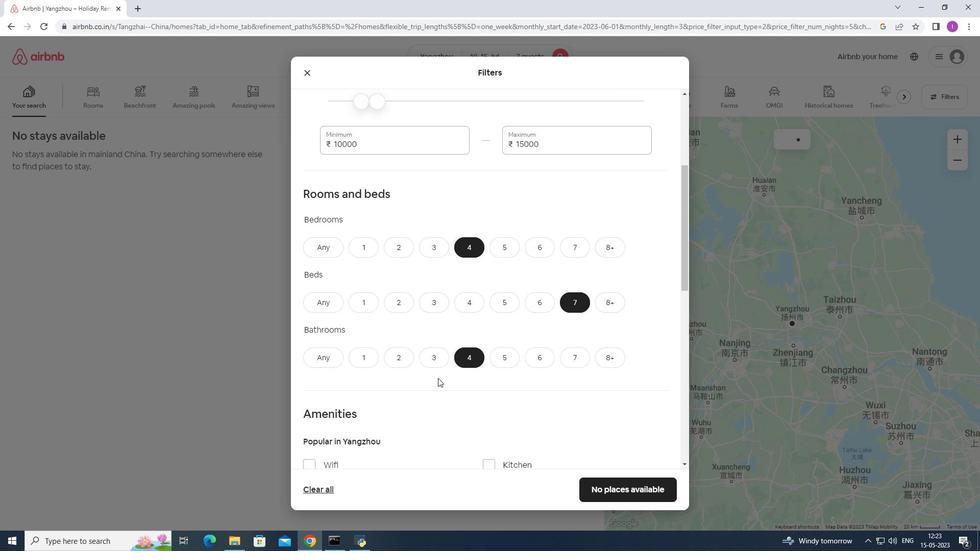
Action: Mouse moved to (312, 312)
Screenshot: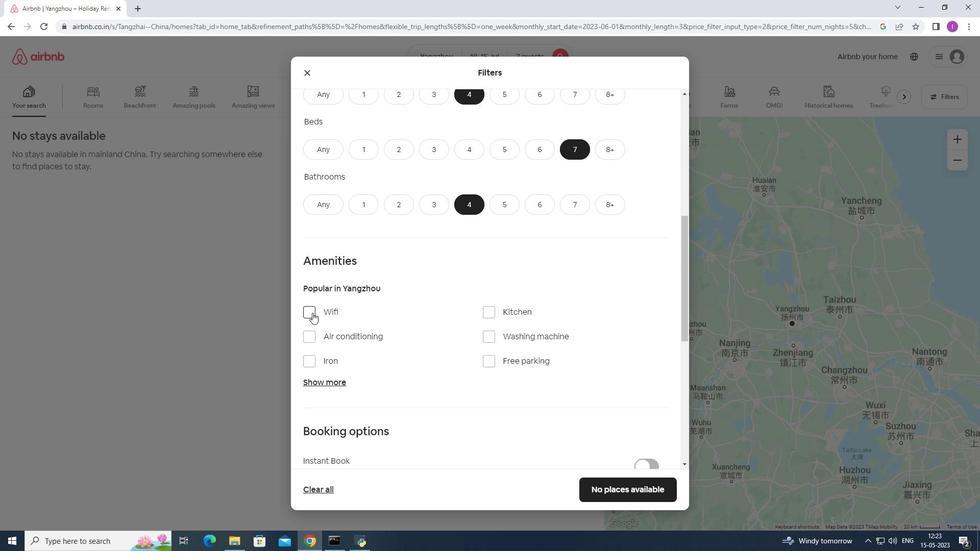 
Action: Mouse pressed left at (312, 312)
Screenshot: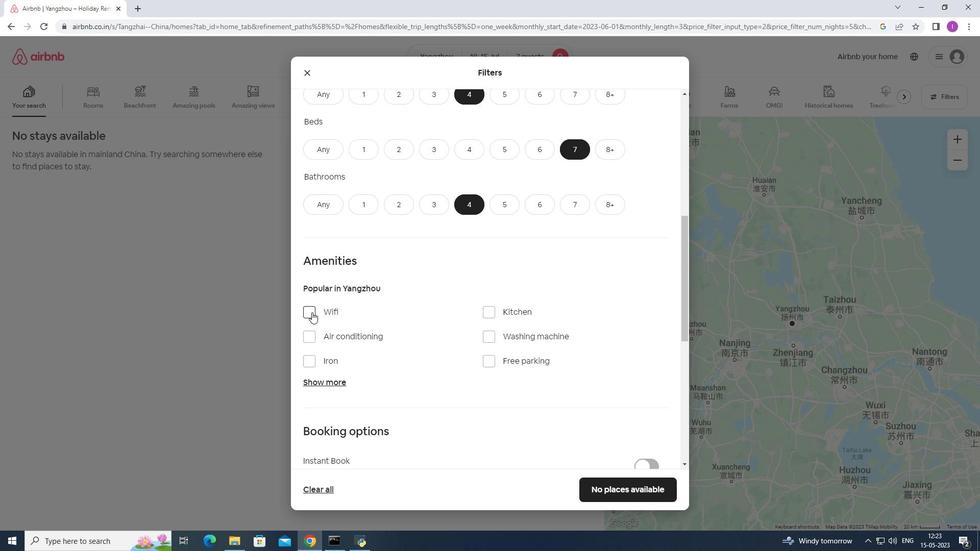 
Action: Mouse moved to (496, 358)
Screenshot: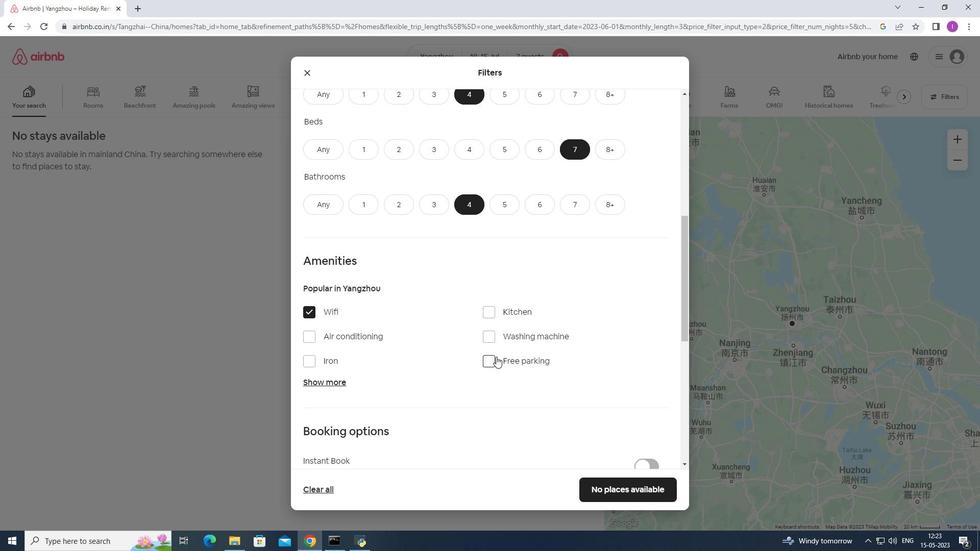 
Action: Mouse pressed left at (496, 358)
Screenshot: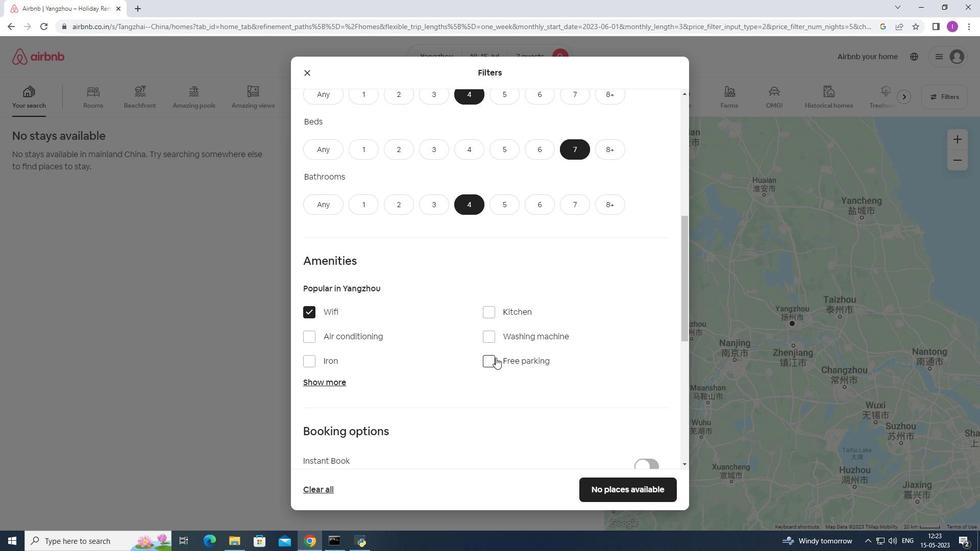 
Action: Mouse moved to (346, 384)
Screenshot: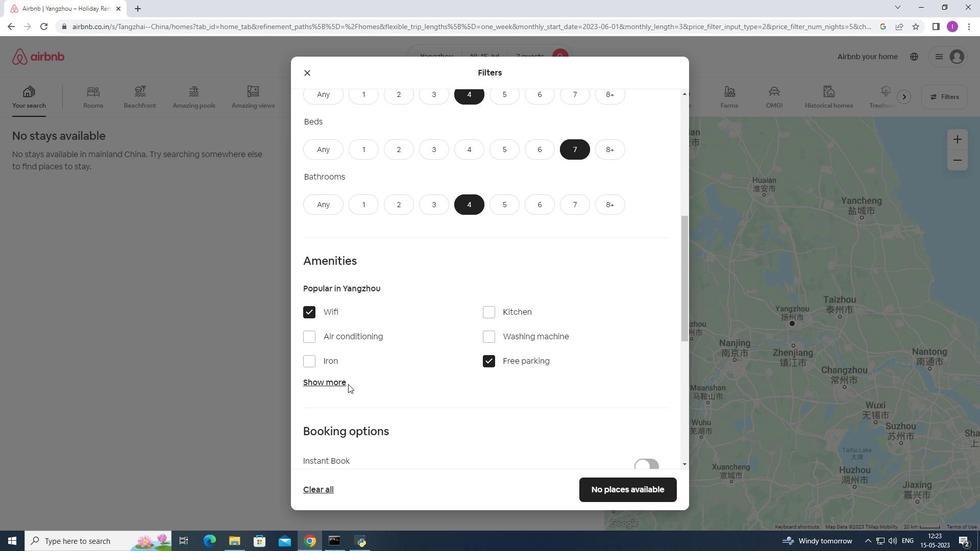 
Action: Mouse pressed left at (346, 384)
Screenshot: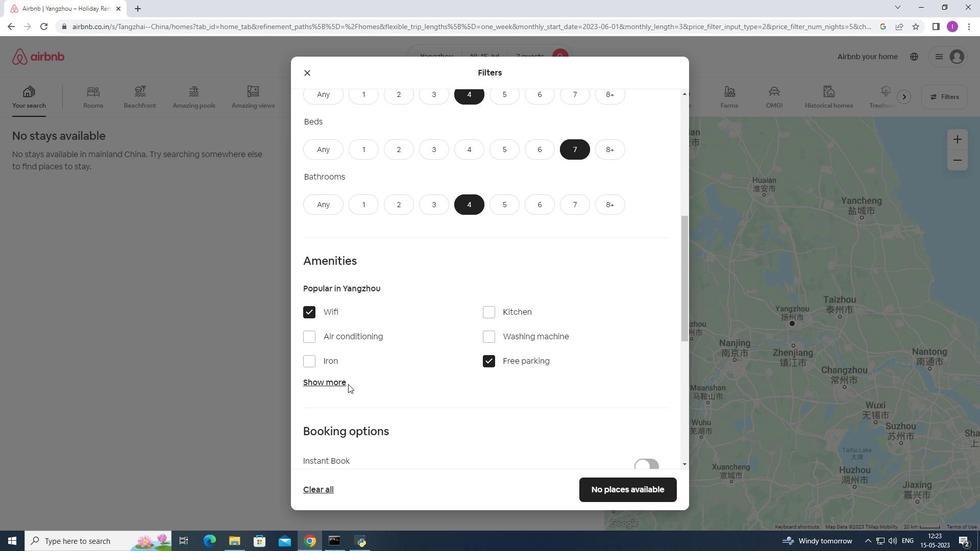 
Action: Mouse moved to (335, 380)
Screenshot: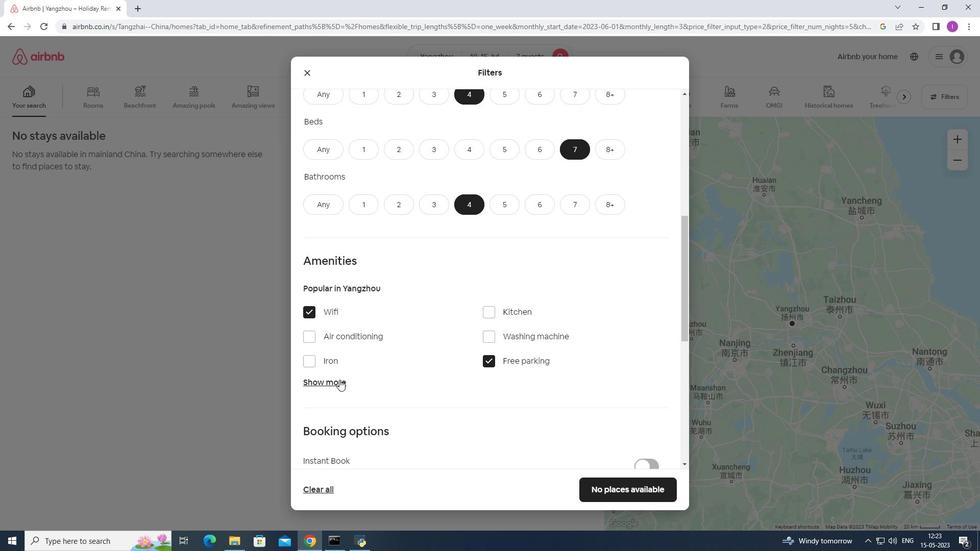 
Action: Mouse pressed left at (335, 380)
Screenshot: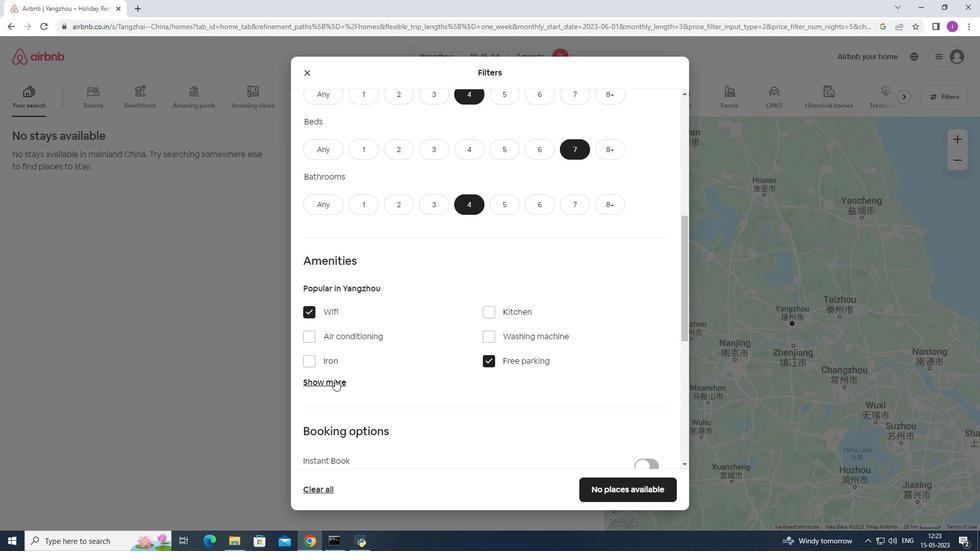 
Action: Mouse moved to (434, 370)
Screenshot: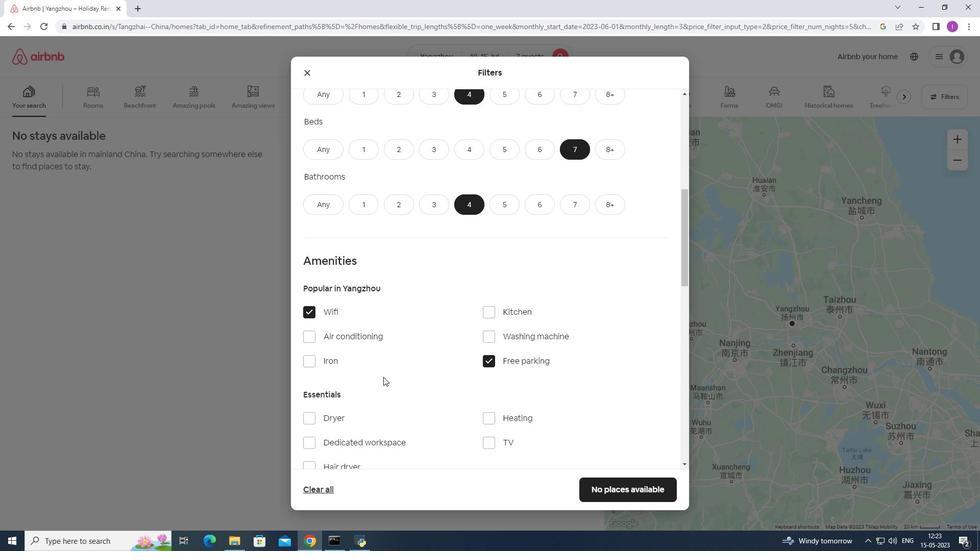 
Action: Mouse scrolled (434, 369) with delta (0, 0)
Screenshot: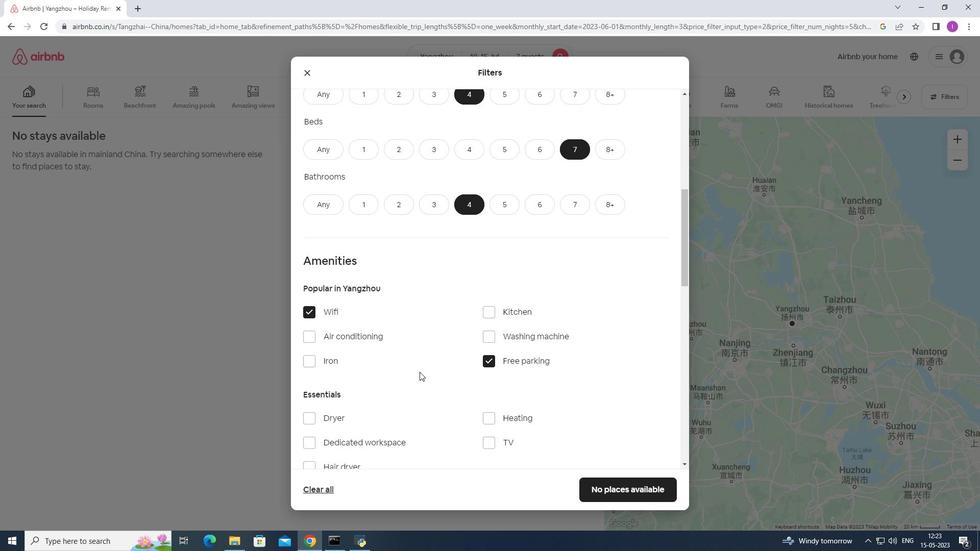 
Action: Mouse scrolled (434, 369) with delta (0, 0)
Screenshot: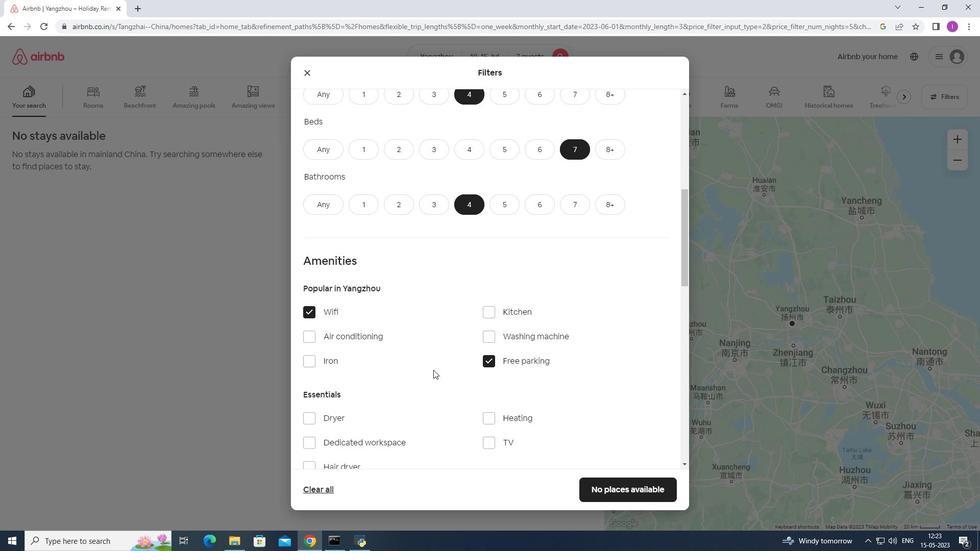 
Action: Mouse scrolled (434, 369) with delta (0, 0)
Screenshot: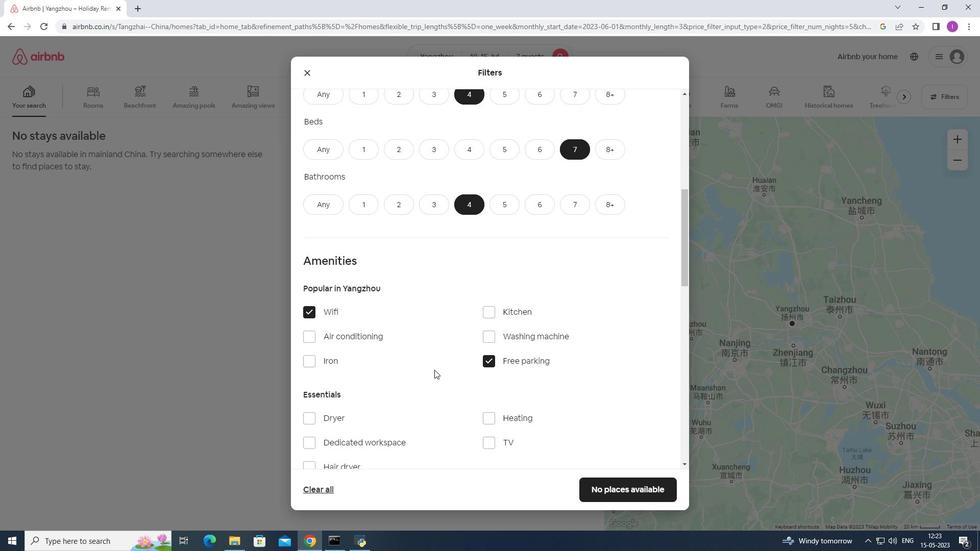 
Action: Mouse moved to (435, 370)
Screenshot: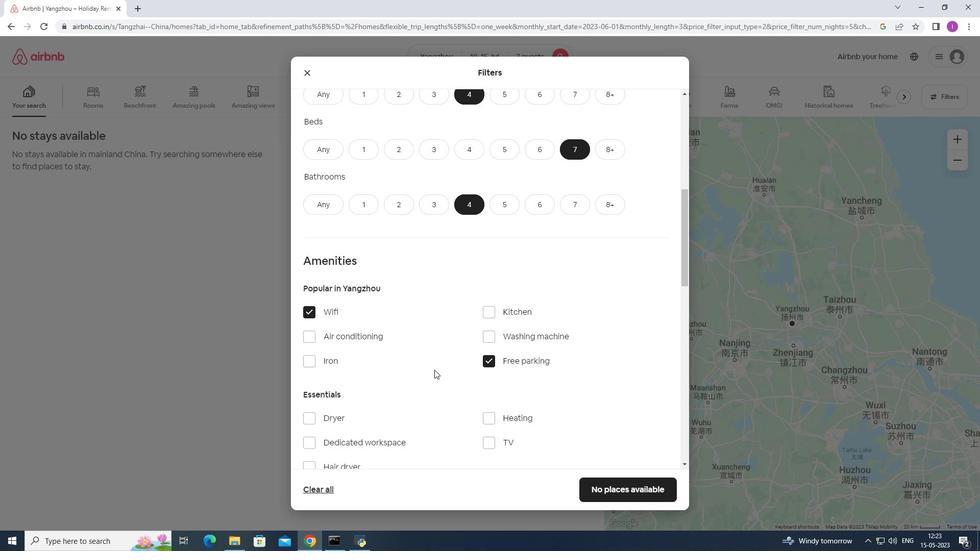 
Action: Mouse scrolled (435, 369) with delta (0, 0)
Screenshot: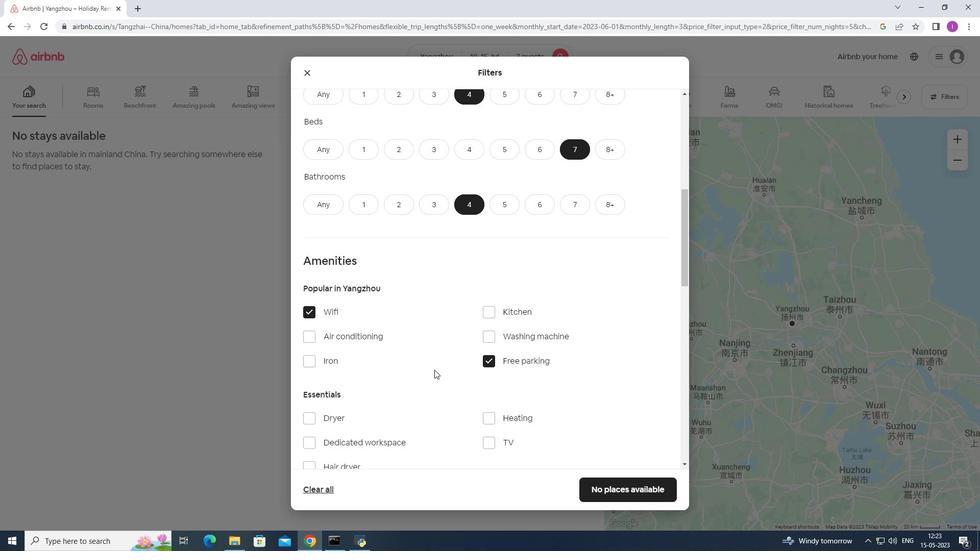 
Action: Mouse moved to (486, 240)
Screenshot: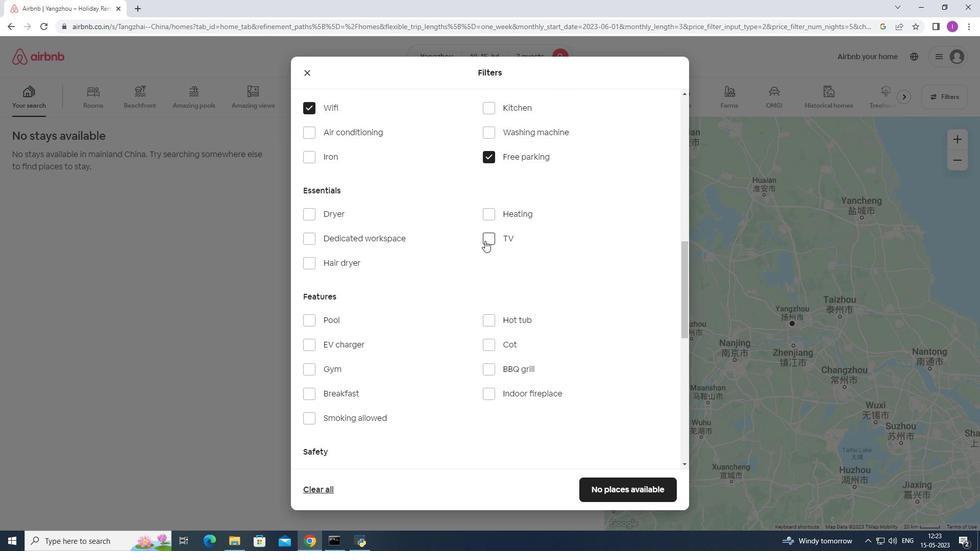 
Action: Mouse pressed left at (486, 240)
Screenshot: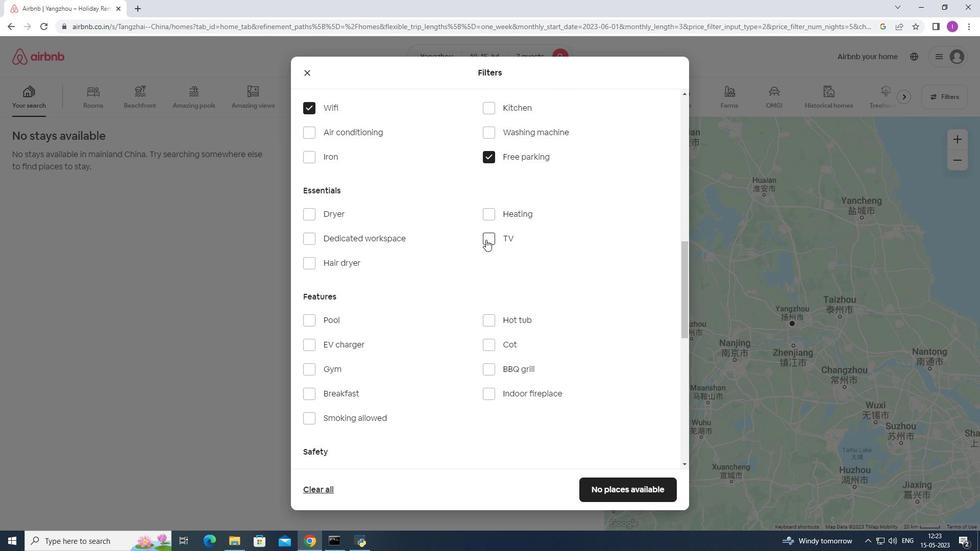 
Action: Mouse moved to (311, 366)
Screenshot: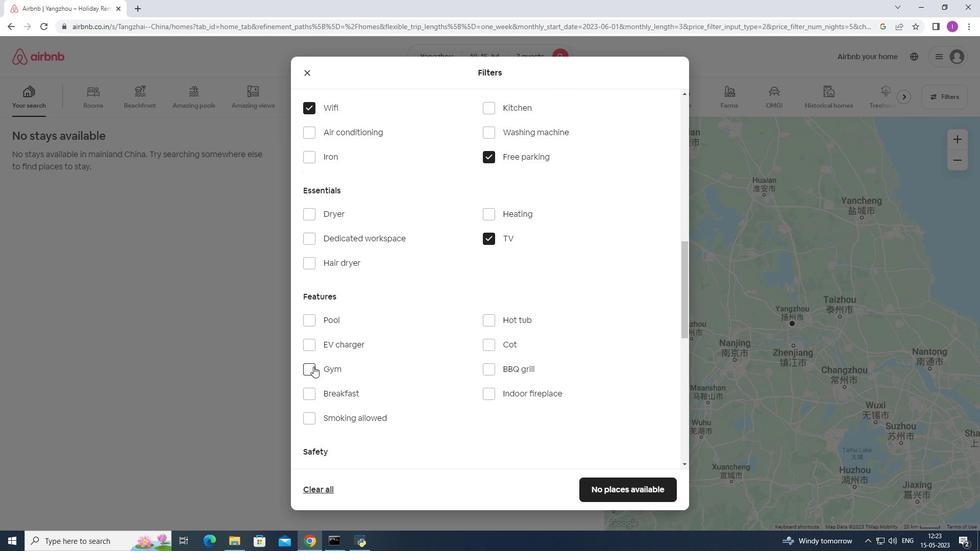 
Action: Mouse pressed left at (311, 366)
Screenshot: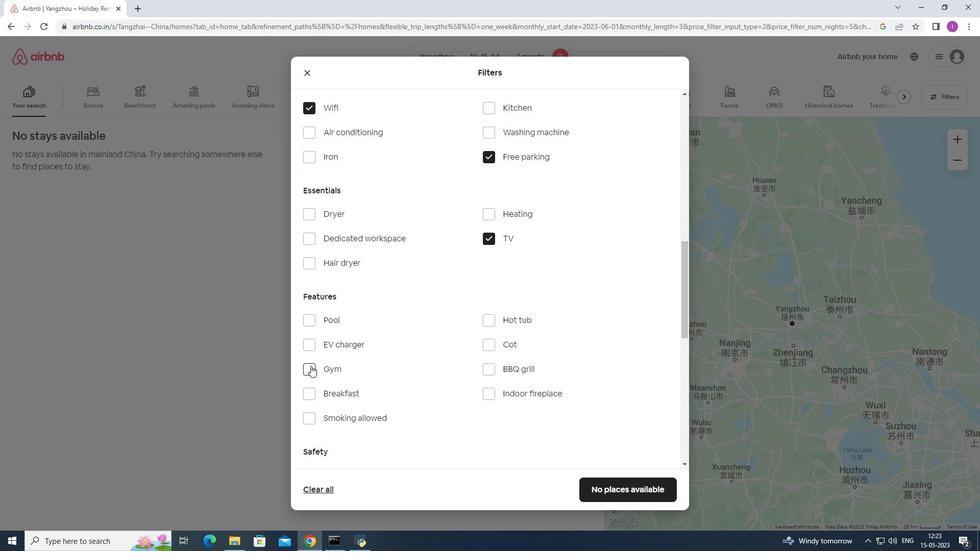 
Action: Mouse moved to (312, 395)
Screenshot: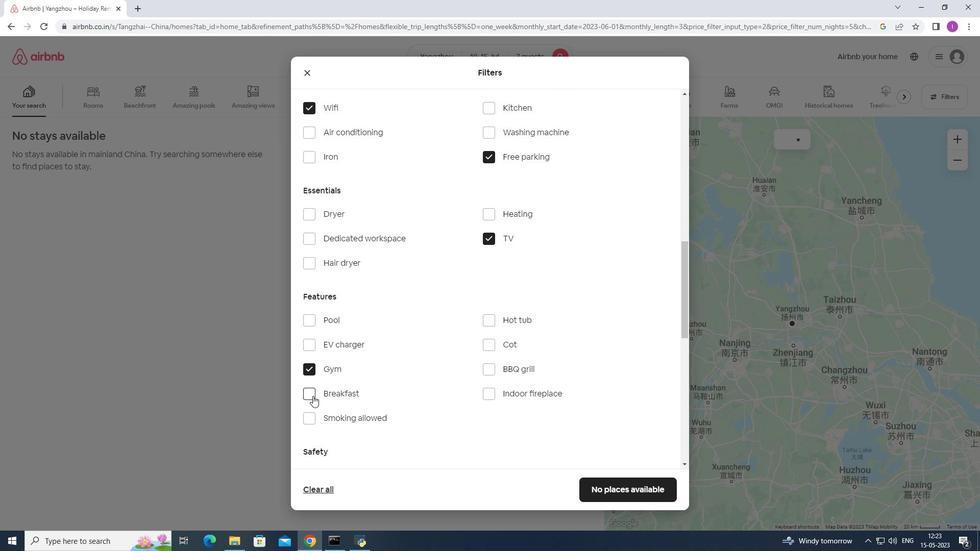 
Action: Mouse pressed left at (312, 395)
Screenshot: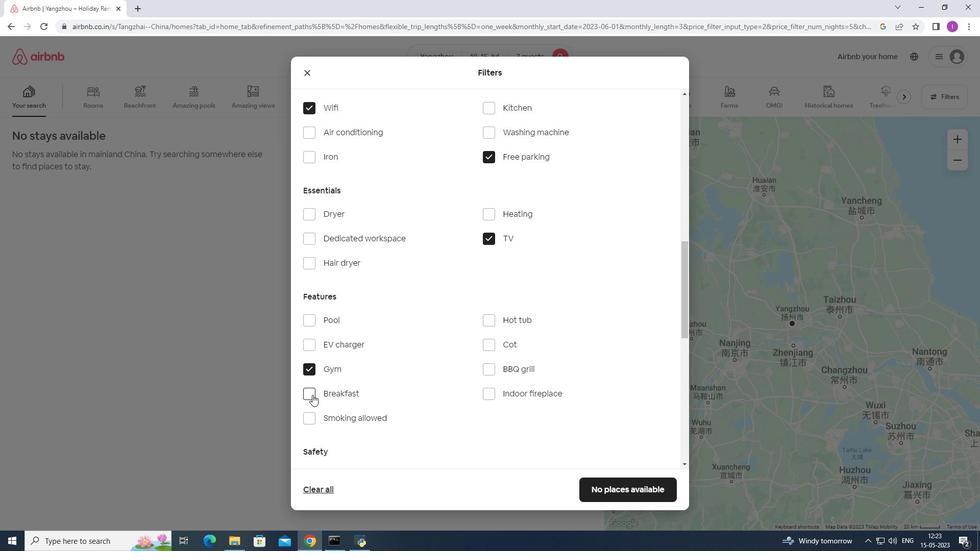 
Action: Mouse moved to (407, 405)
Screenshot: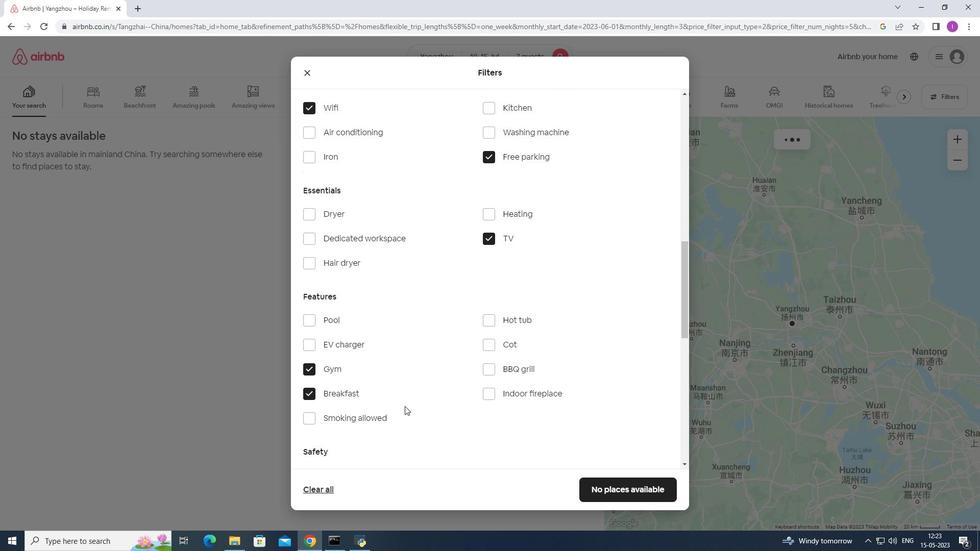
Action: Mouse scrolled (407, 404) with delta (0, 0)
Screenshot: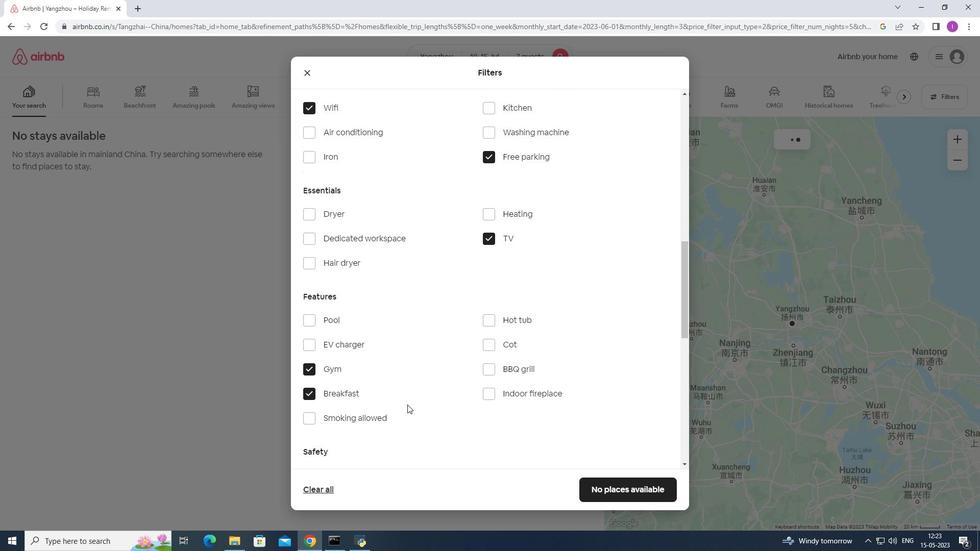 
Action: Mouse scrolled (407, 404) with delta (0, 0)
Screenshot: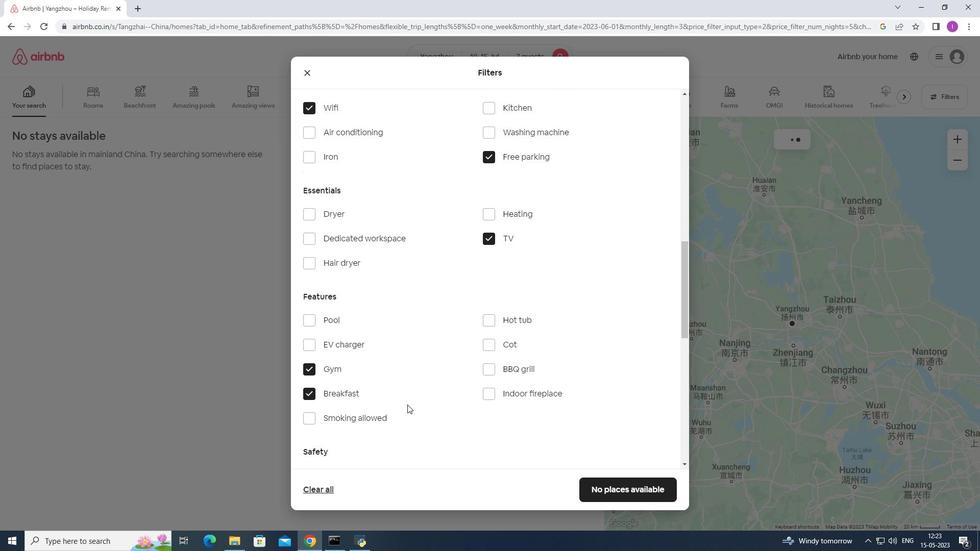 
Action: Mouse scrolled (407, 404) with delta (0, 0)
Screenshot: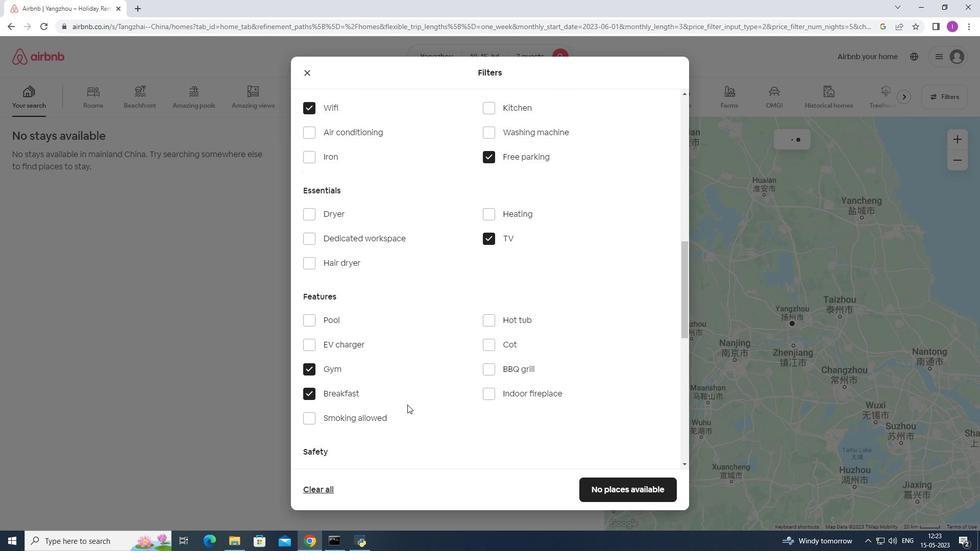 
Action: Mouse moved to (408, 405)
Screenshot: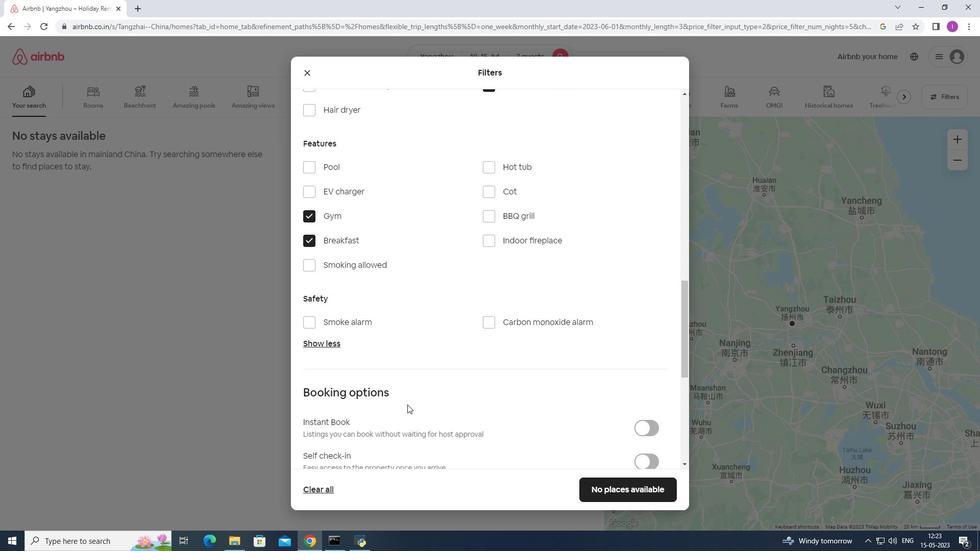 
Action: Mouse scrolled (408, 404) with delta (0, 0)
Screenshot: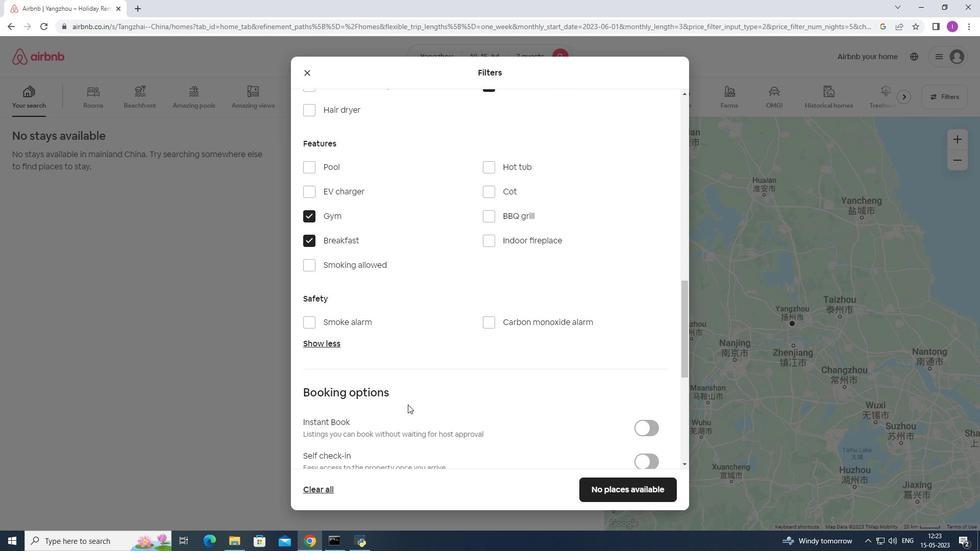
Action: Mouse scrolled (408, 404) with delta (0, 0)
Screenshot: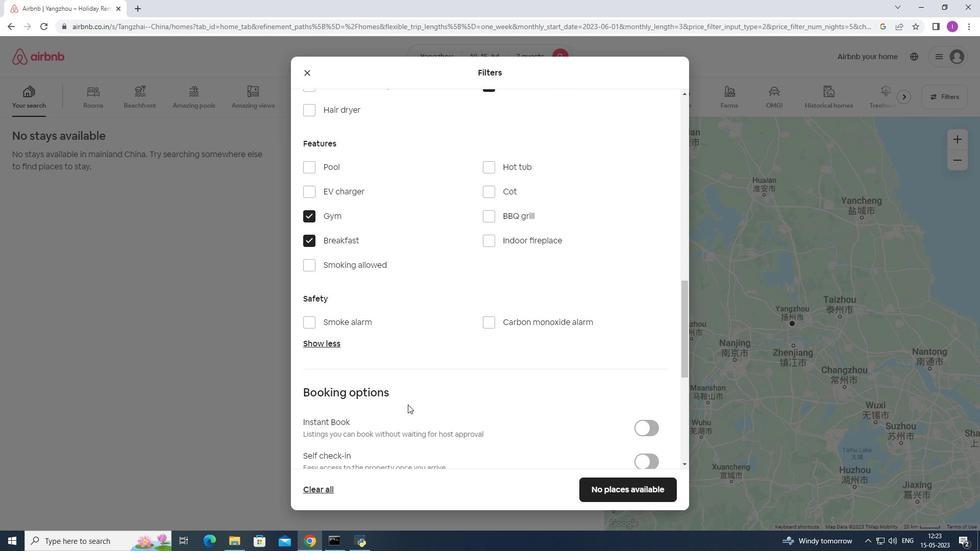 
Action: Mouse scrolled (408, 404) with delta (0, 0)
Screenshot: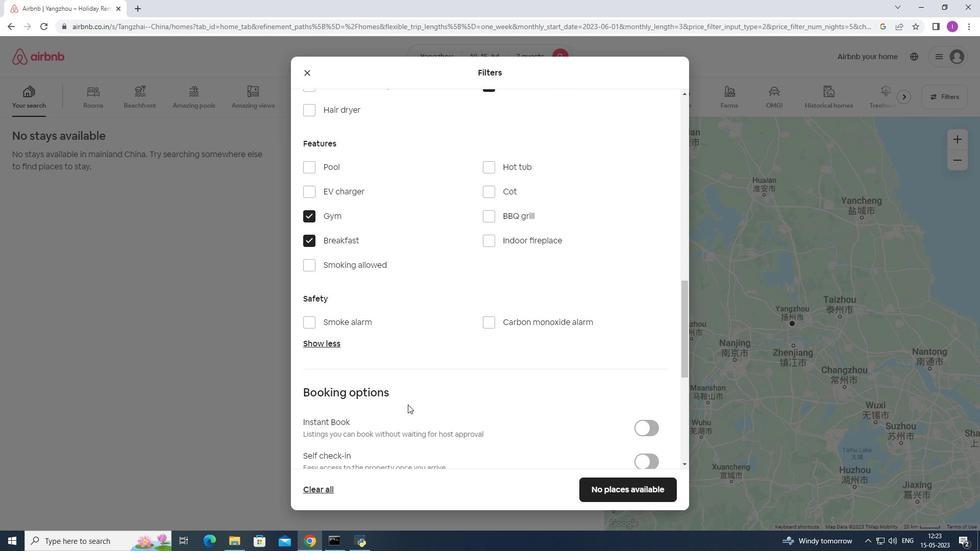 
Action: Mouse moved to (653, 311)
Screenshot: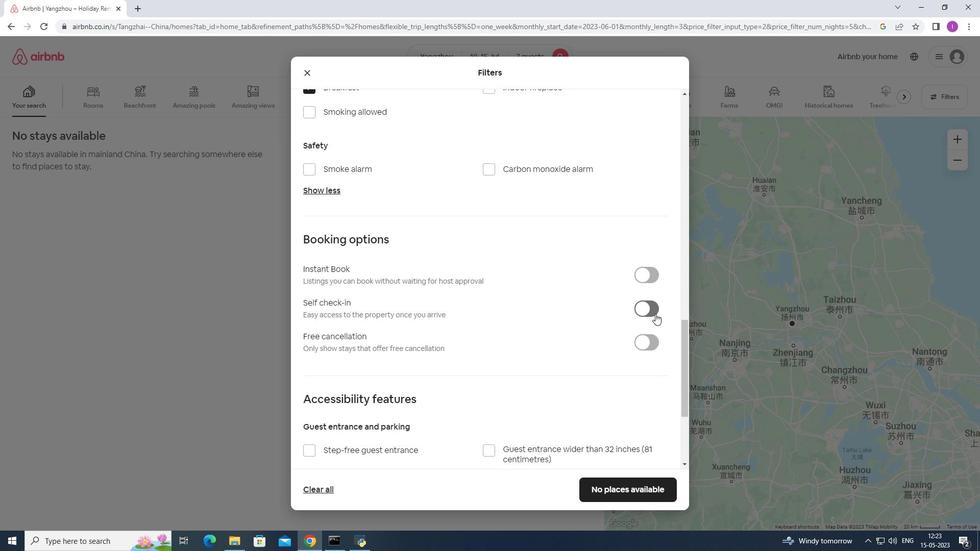 
Action: Mouse pressed left at (653, 311)
Screenshot: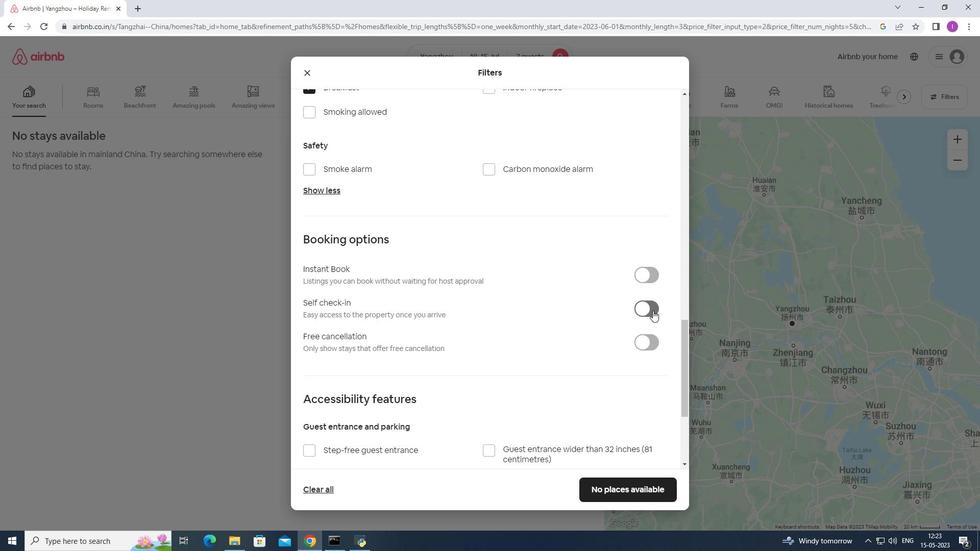 
Action: Mouse moved to (419, 383)
Screenshot: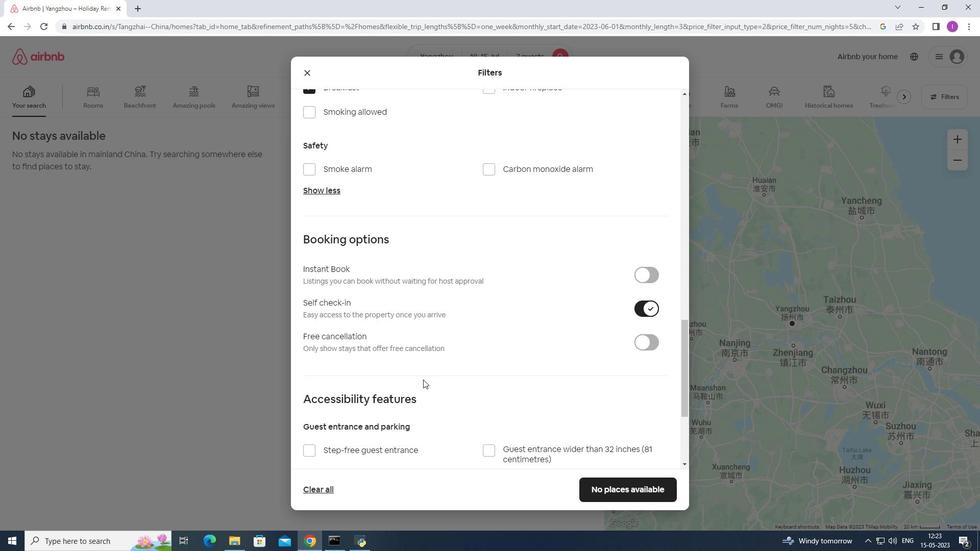 
Action: Mouse scrolled (419, 383) with delta (0, 0)
Screenshot: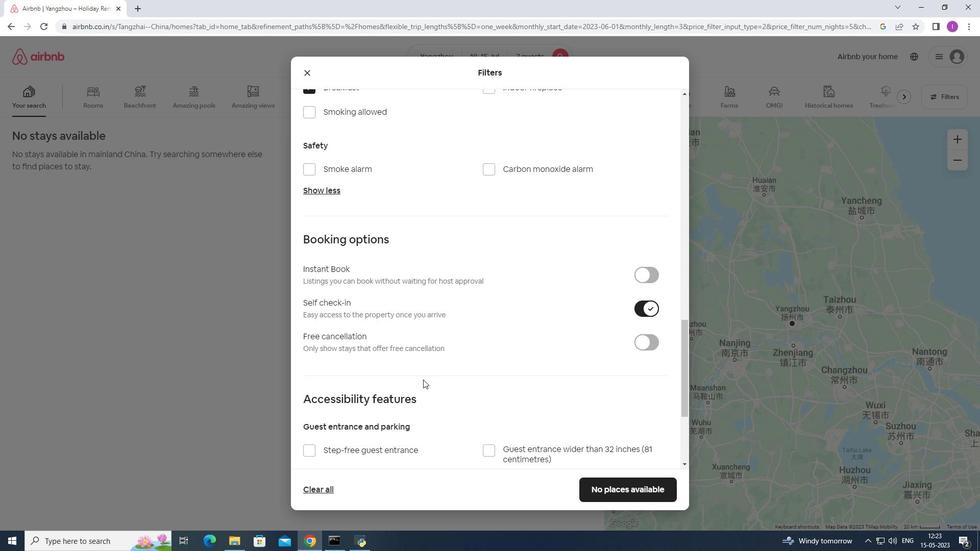 
Action: Mouse moved to (419, 384)
Screenshot: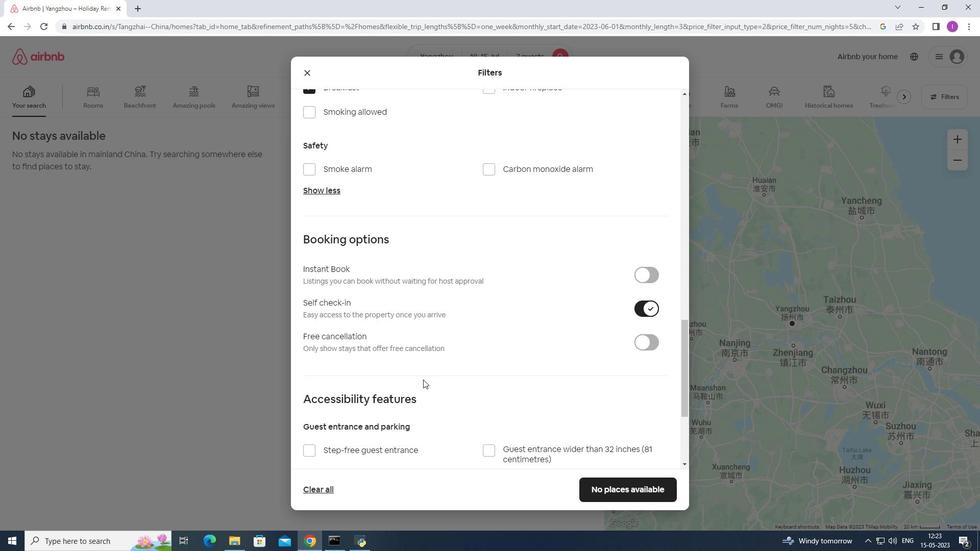 
Action: Mouse scrolled (419, 384) with delta (0, 0)
Screenshot: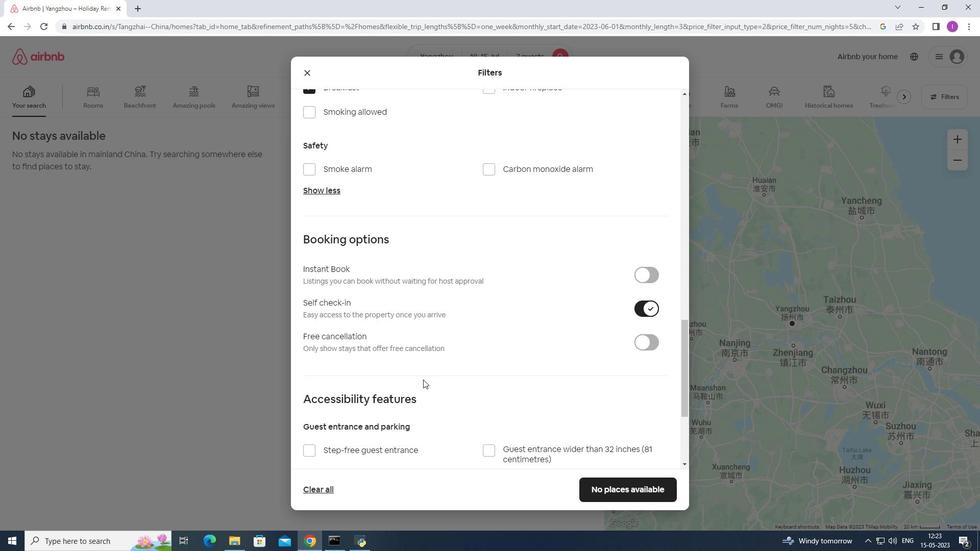 
Action: Mouse scrolled (419, 384) with delta (0, 0)
Screenshot: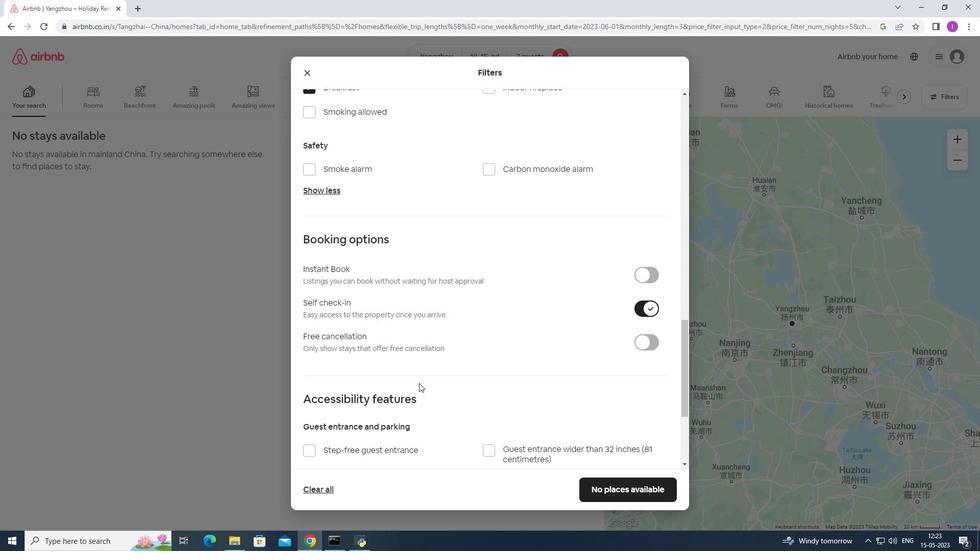 
Action: Mouse scrolled (419, 384) with delta (0, 0)
Screenshot: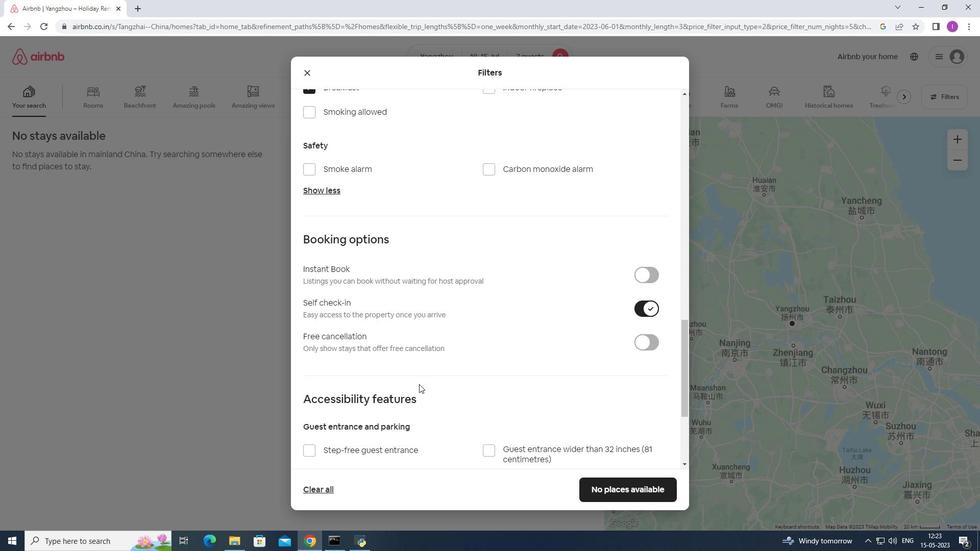 
Action: Mouse moved to (419, 385)
Screenshot: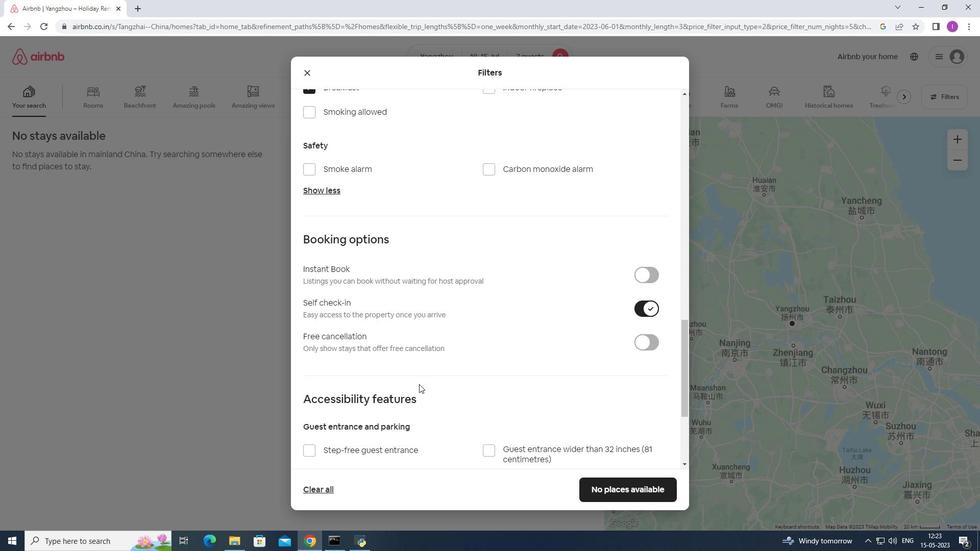 
Action: Mouse scrolled (419, 384) with delta (0, 0)
Screenshot: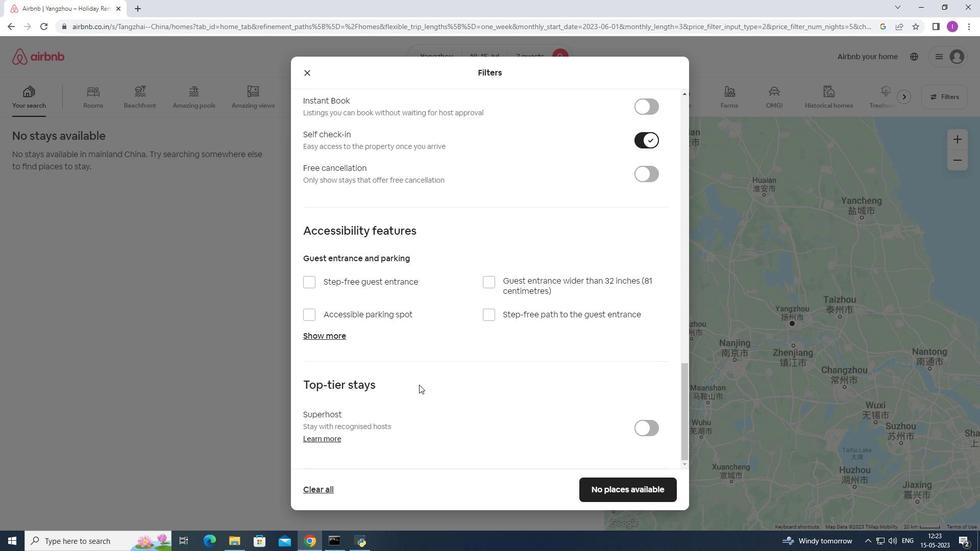 
Action: Mouse scrolled (419, 384) with delta (0, 0)
Screenshot: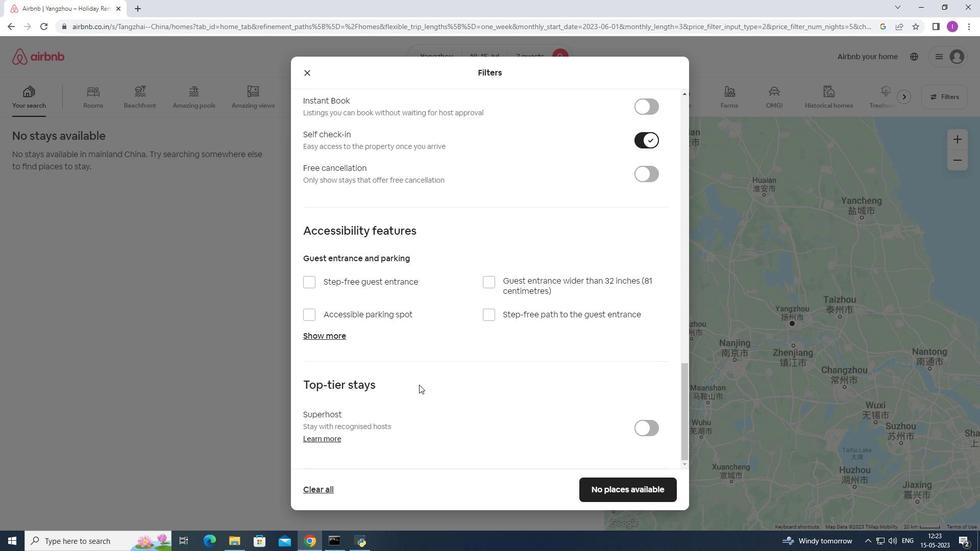 
Action: Mouse scrolled (419, 384) with delta (0, 0)
Screenshot: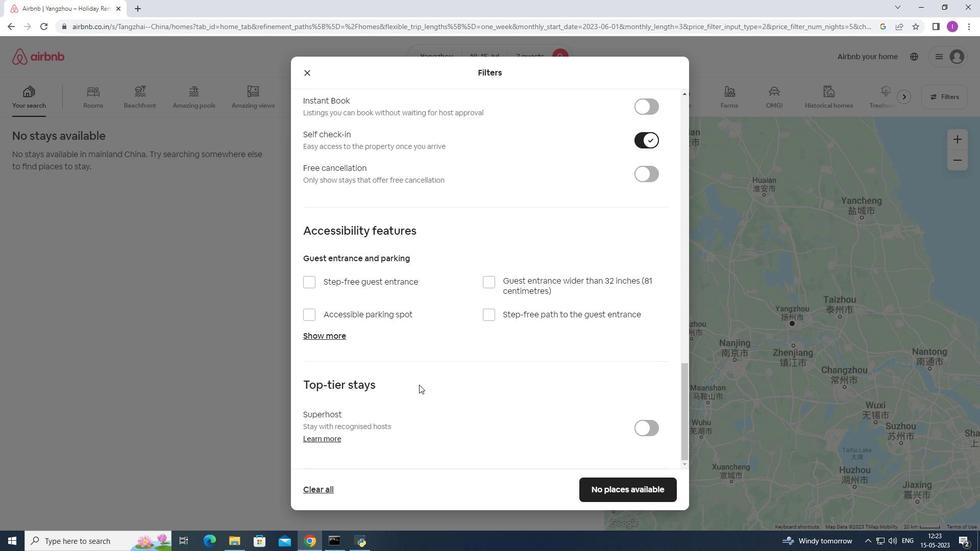 
Action: Mouse scrolled (419, 384) with delta (0, 0)
Screenshot: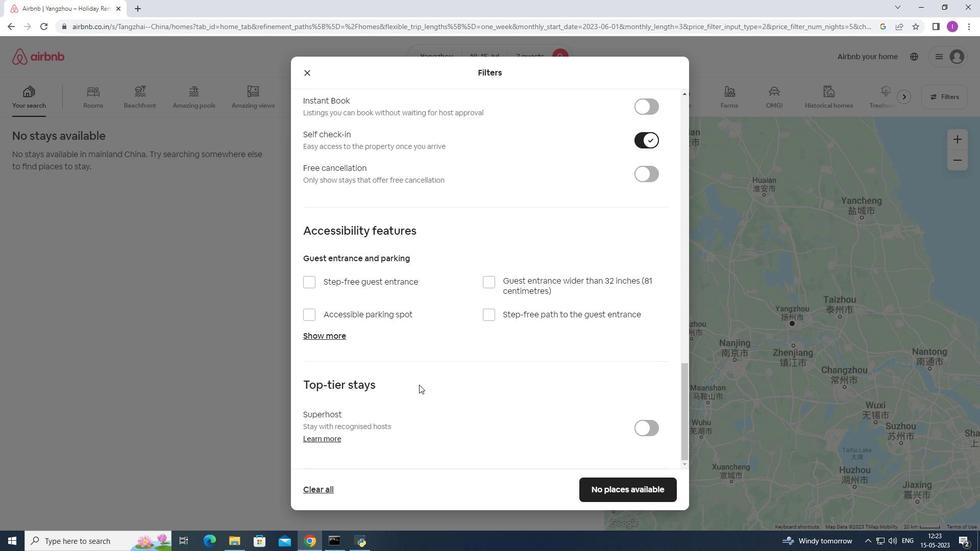 
Action: Mouse scrolled (419, 384) with delta (0, 0)
Screenshot: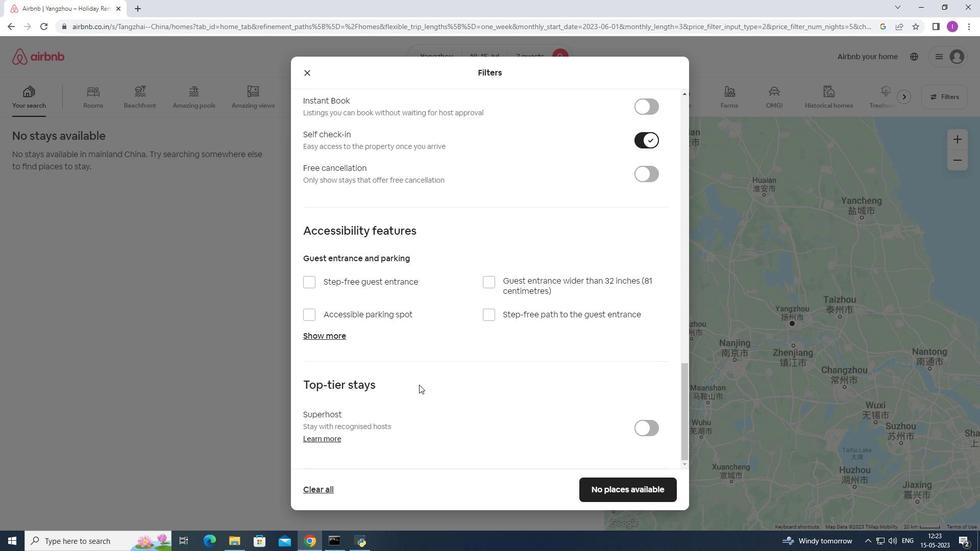 
Action: Mouse scrolled (419, 384) with delta (0, 0)
Screenshot: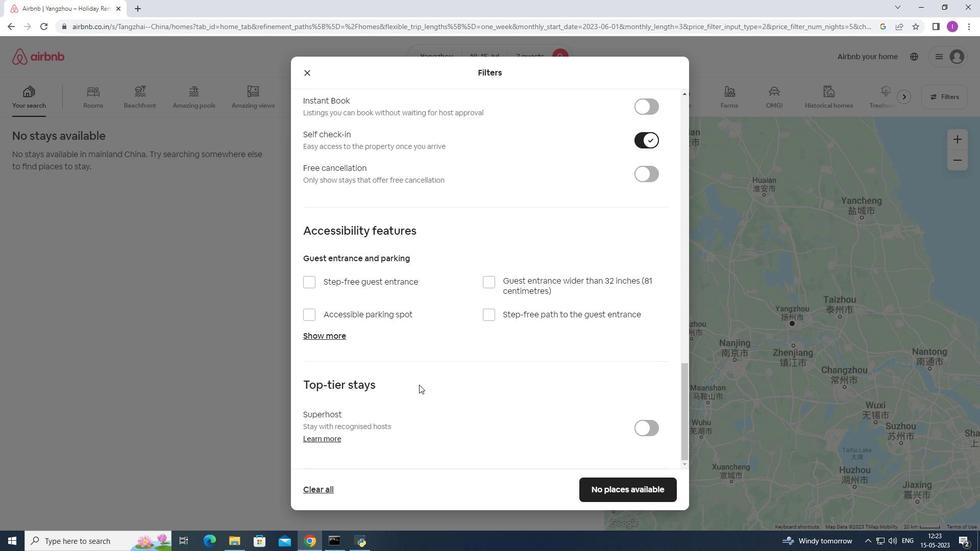 
Action: Mouse scrolled (419, 384) with delta (0, 0)
Screenshot: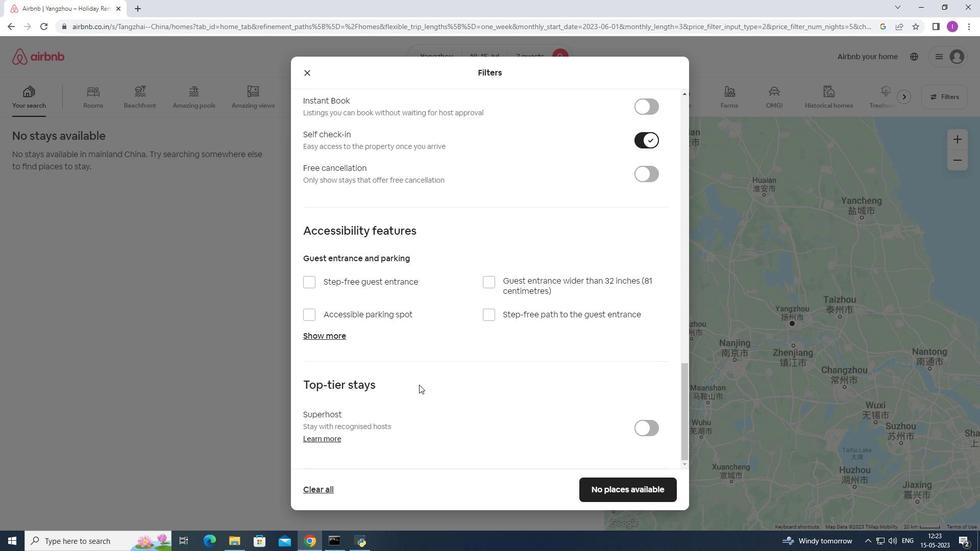 
Action: Mouse scrolled (419, 384) with delta (0, 0)
Screenshot: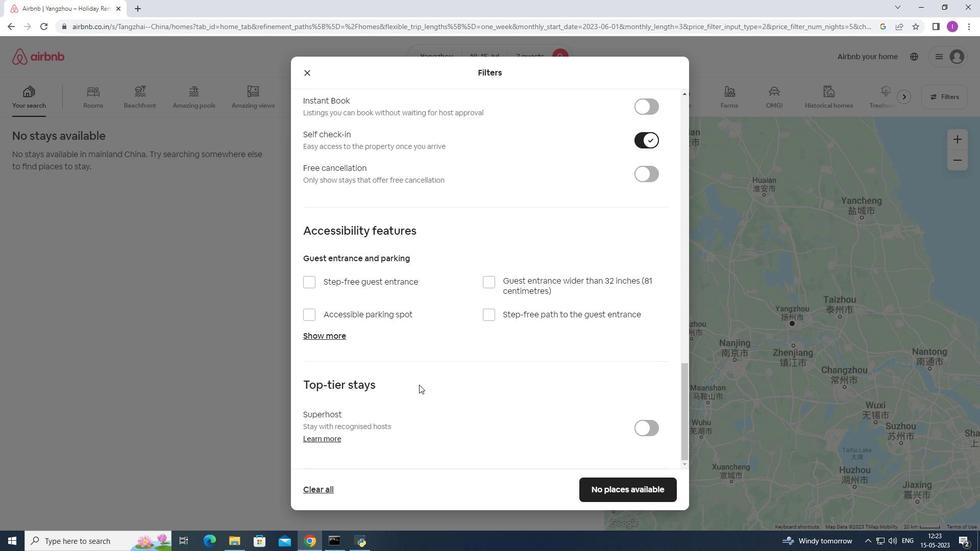 
Action: Mouse moved to (609, 488)
Screenshot: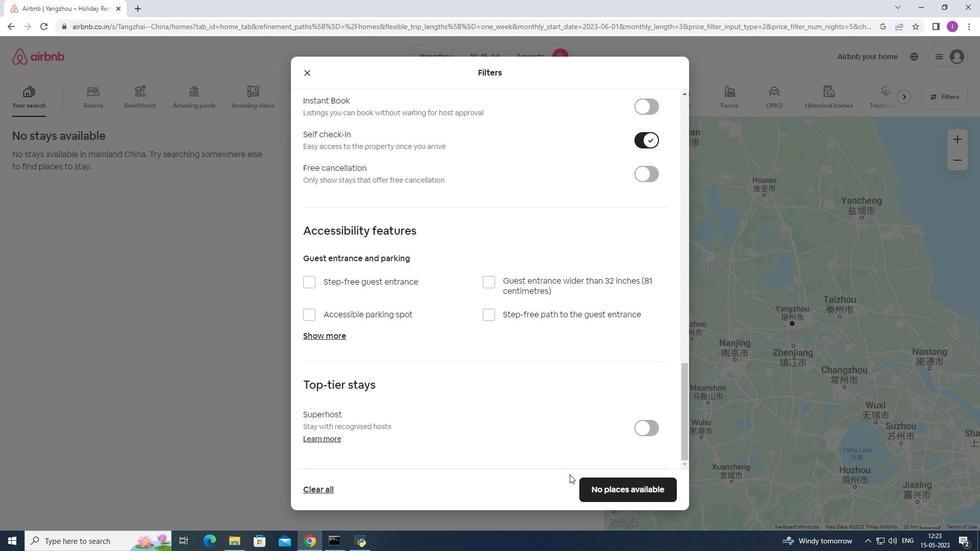 
Action: Mouse pressed left at (609, 488)
Screenshot: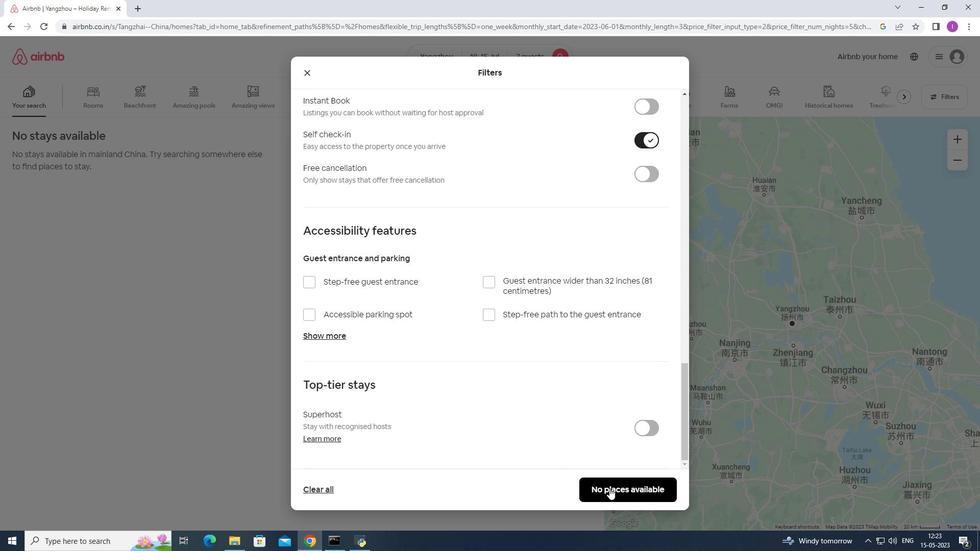 
Action: Mouse moved to (446, 488)
Screenshot: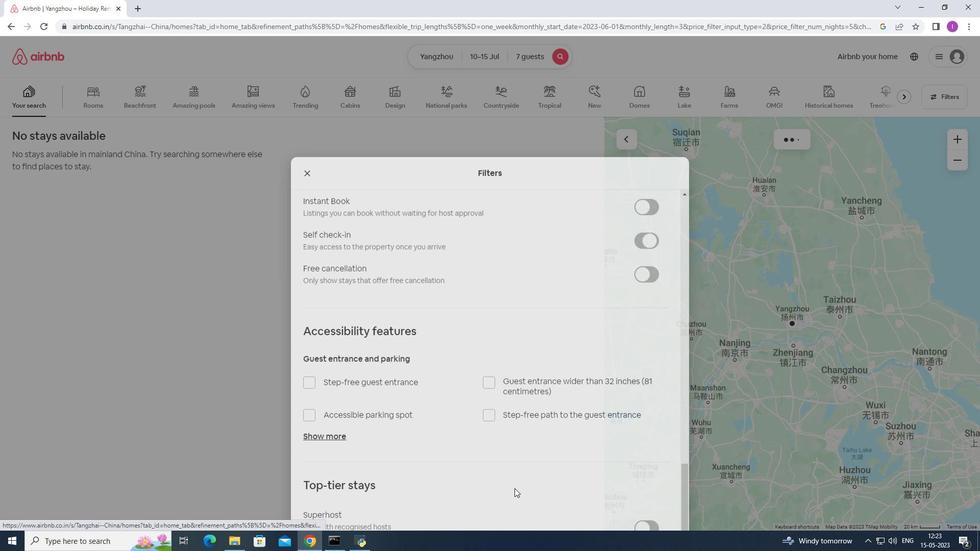 
